 Task: Create new Company, with domain: 'nyack.edu' and type: 'Other'. Add new contact for this company, with mail Id: 'Siya34Martinez@nyack.edu', First Name: Siya, Last name:  Martinez, Job Title: 'Software Engineer', Phone Number: '(786) 555-4326'. Change life cycle stage to  Lead and lead status to  In Progress. Logged in from softage.10@softage.net
Action: Mouse moved to (67, 55)
Screenshot: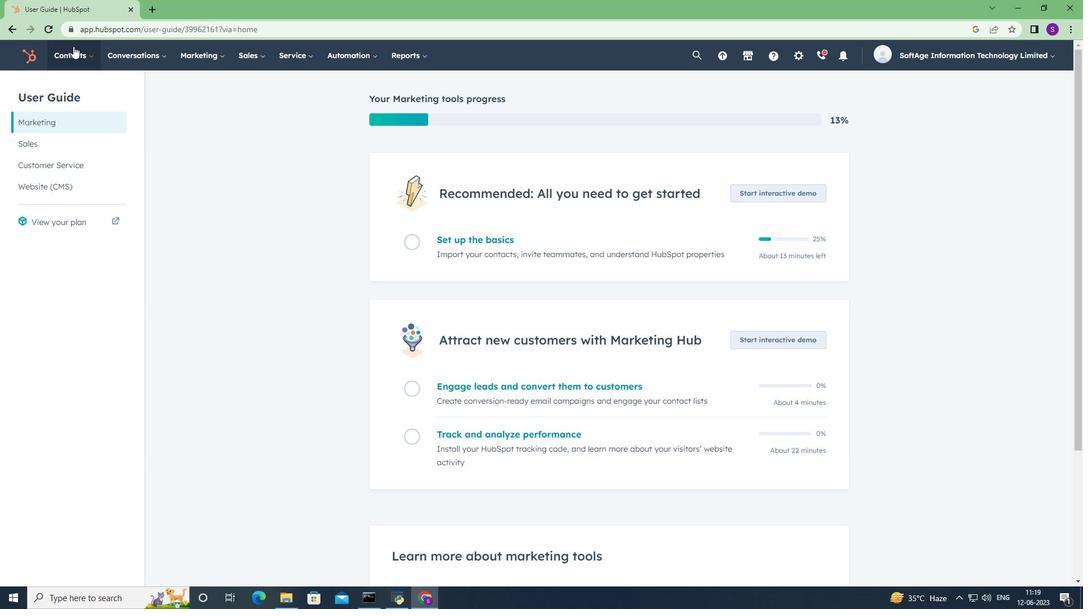 
Action: Mouse pressed left at (67, 55)
Screenshot: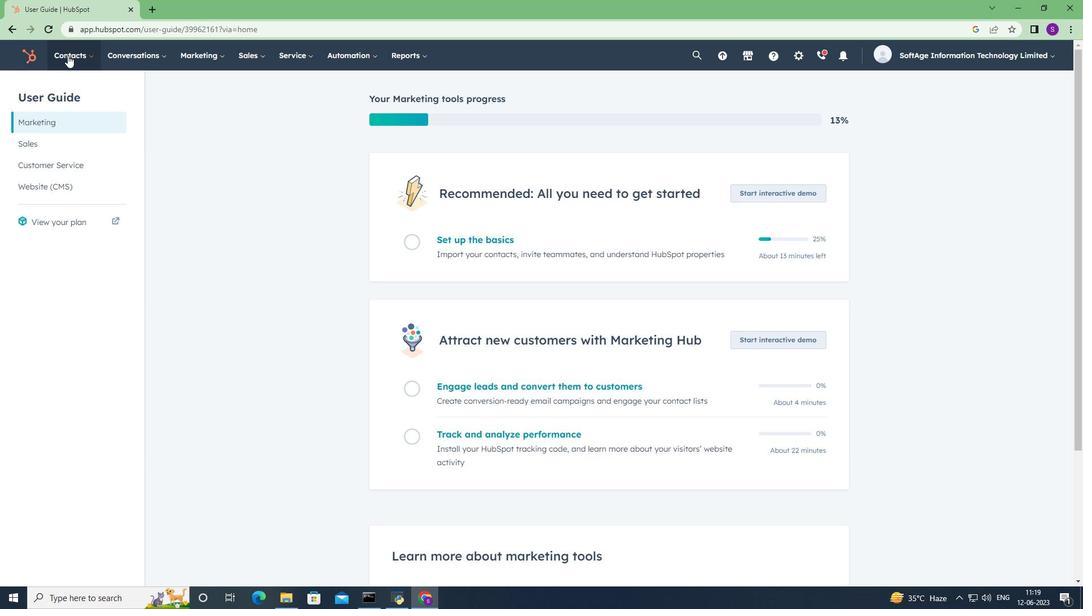 
Action: Mouse moved to (98, 114)
Screenshot: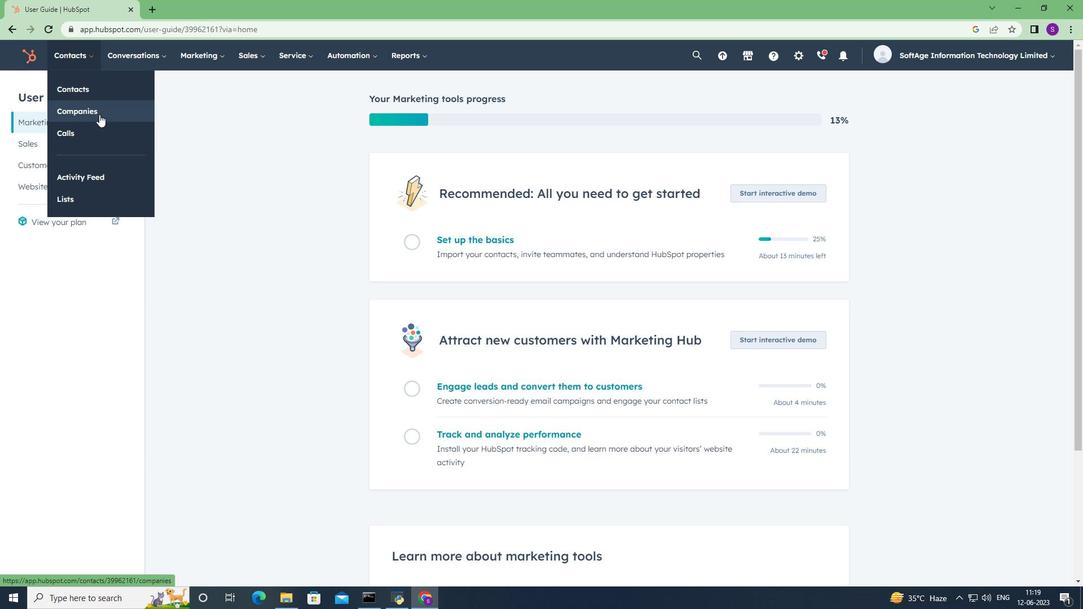 
Action: Mouse pressed left at (98, 114)
Screenshot: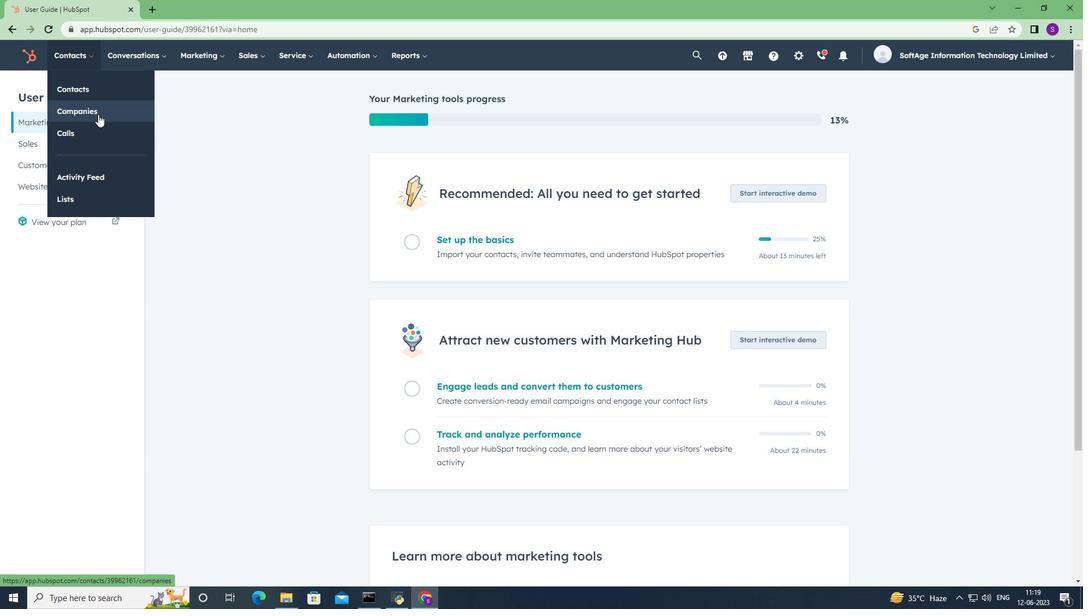 
Action: Mouse moved to (1004, 93)
Screenshot: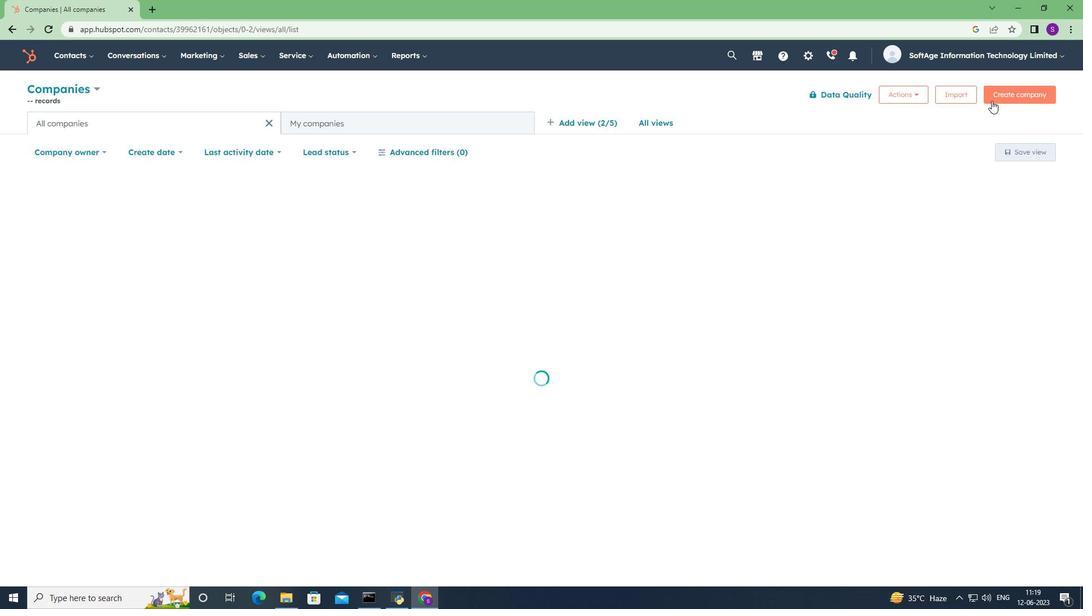 
Action: Mouse pressed left at (1004, 93)
Screenshot: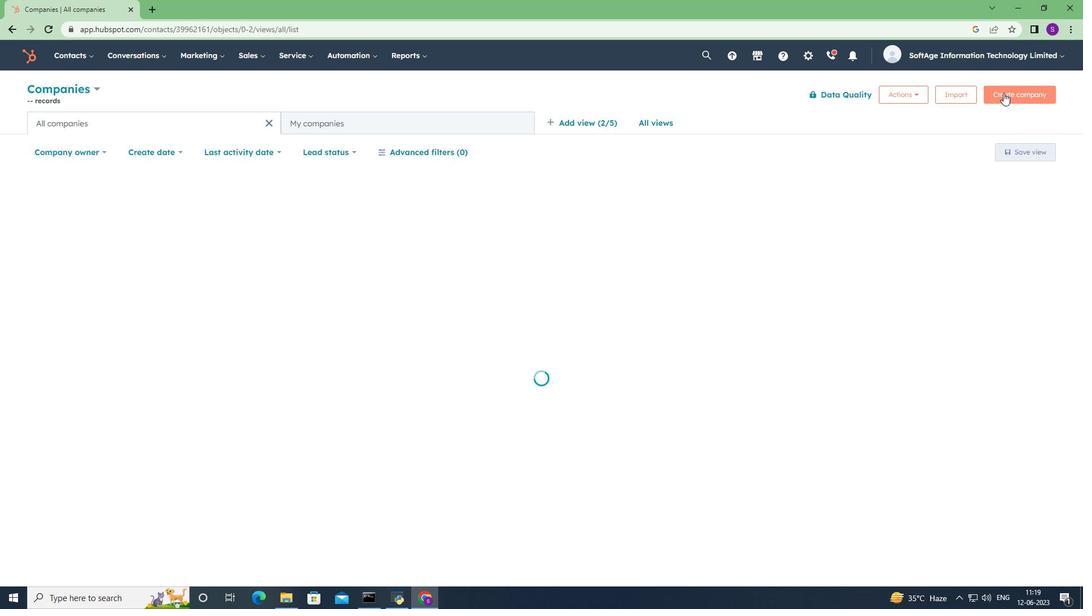 
Action: Mouse moved to (808, 149)
Screenshot: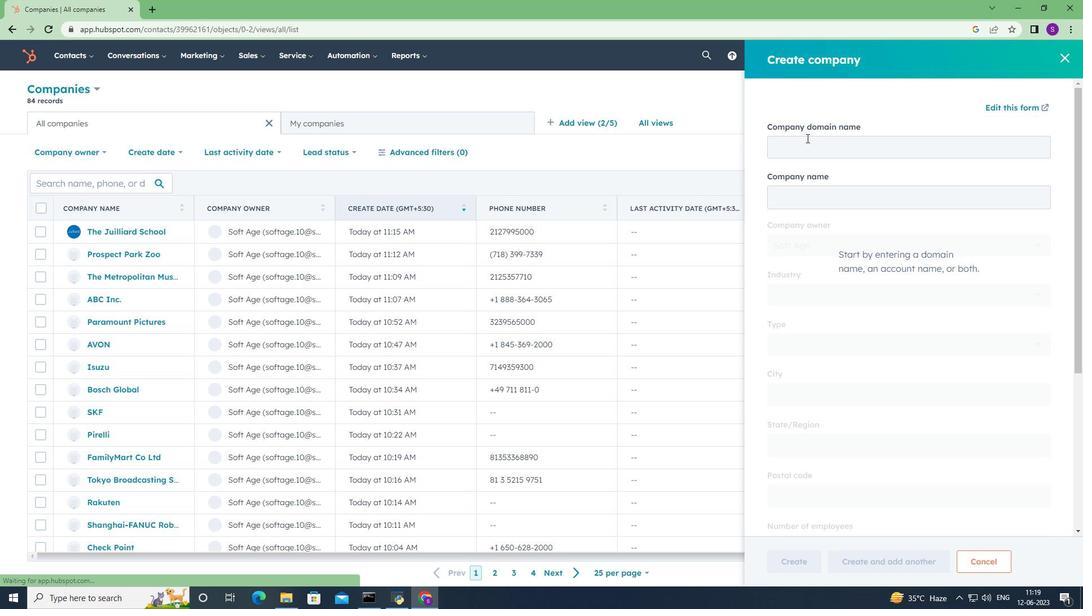 
Action: Mouse pressed left at (808, 149)
Screenshot: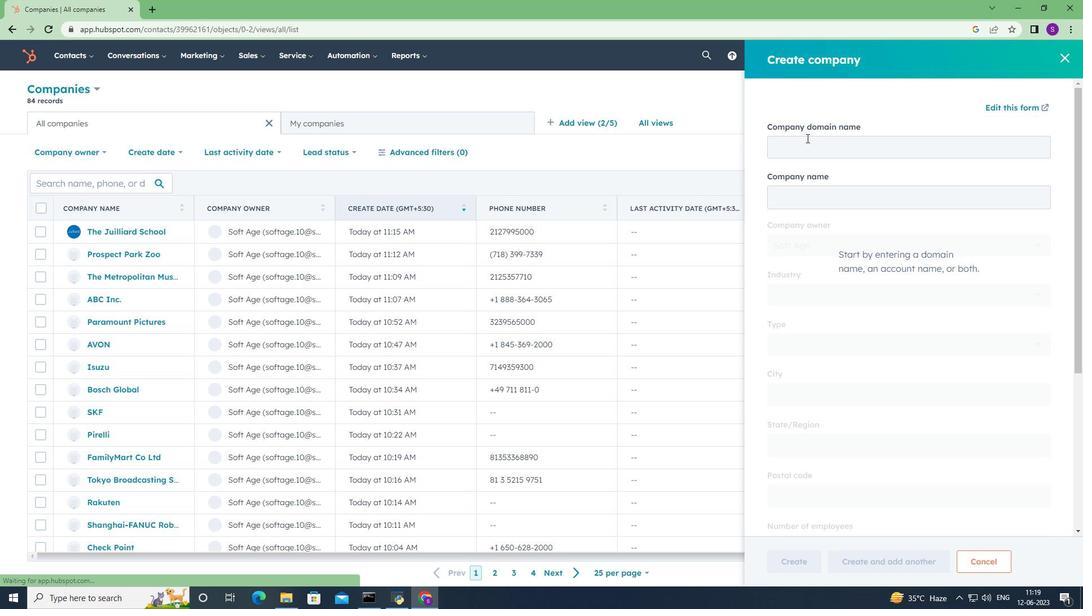
Action: Key pressed nyack.edu
Screenshot: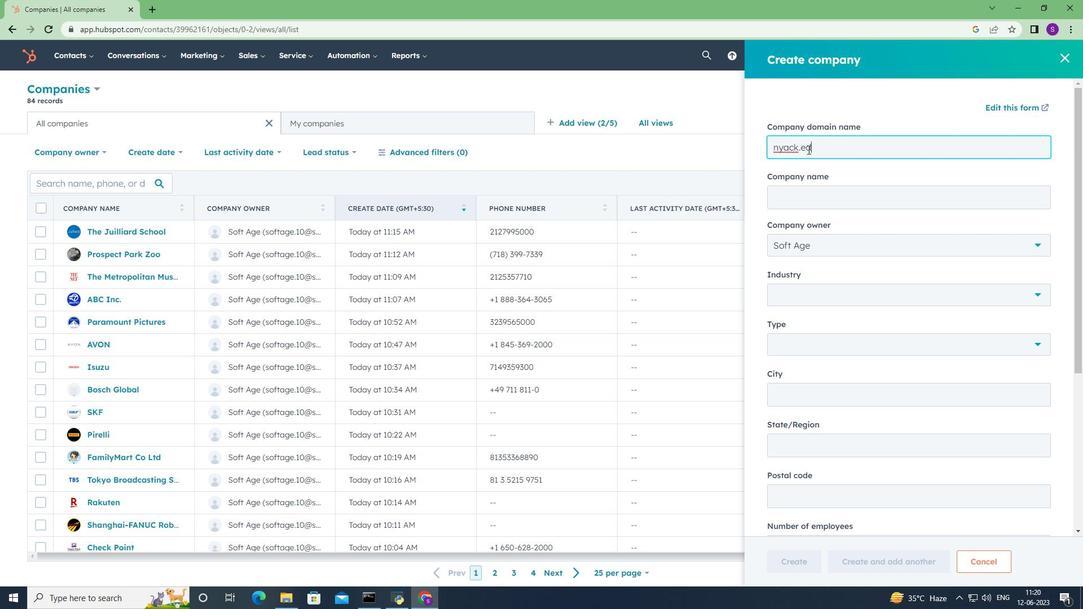 
Action: Mouse moved to (833, 343)
Screenshot: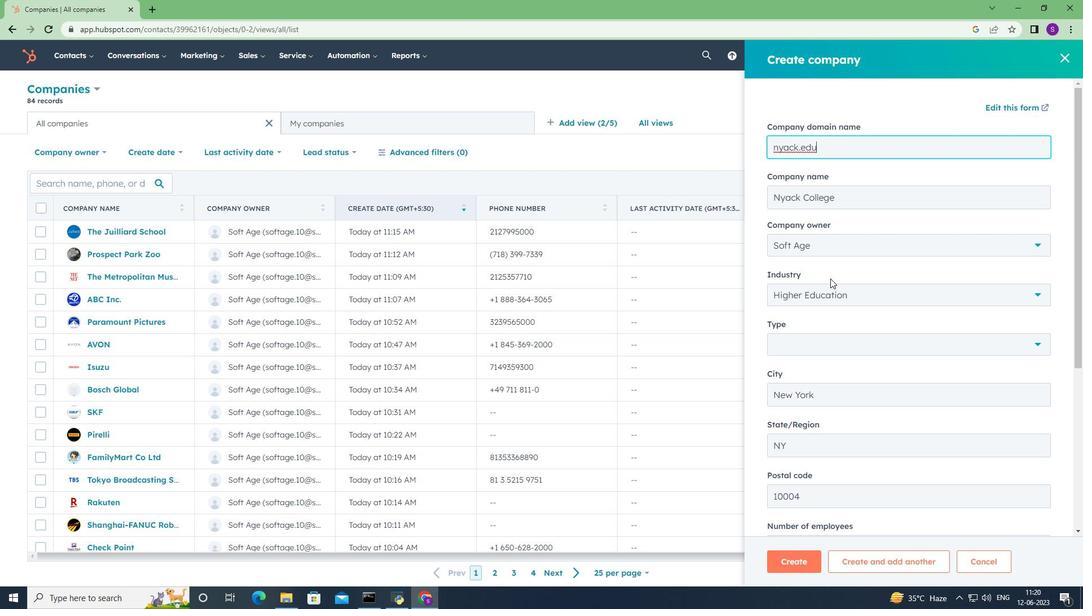 
Action: Mouse pressed left at (833, 343)
Screenshot: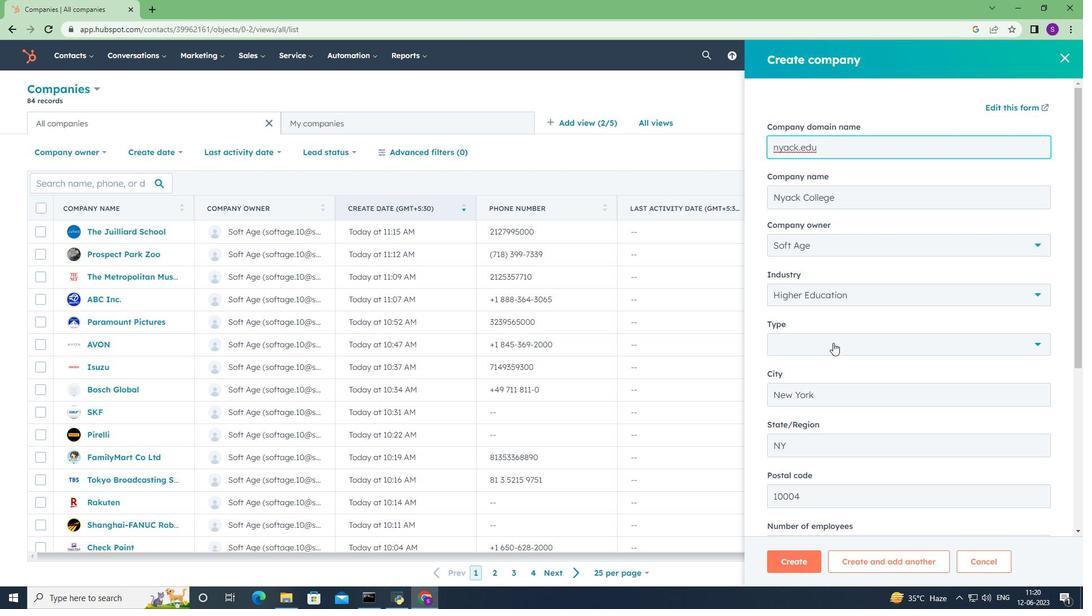 
Action: Mouse moved to (826, 411)
Screenshot: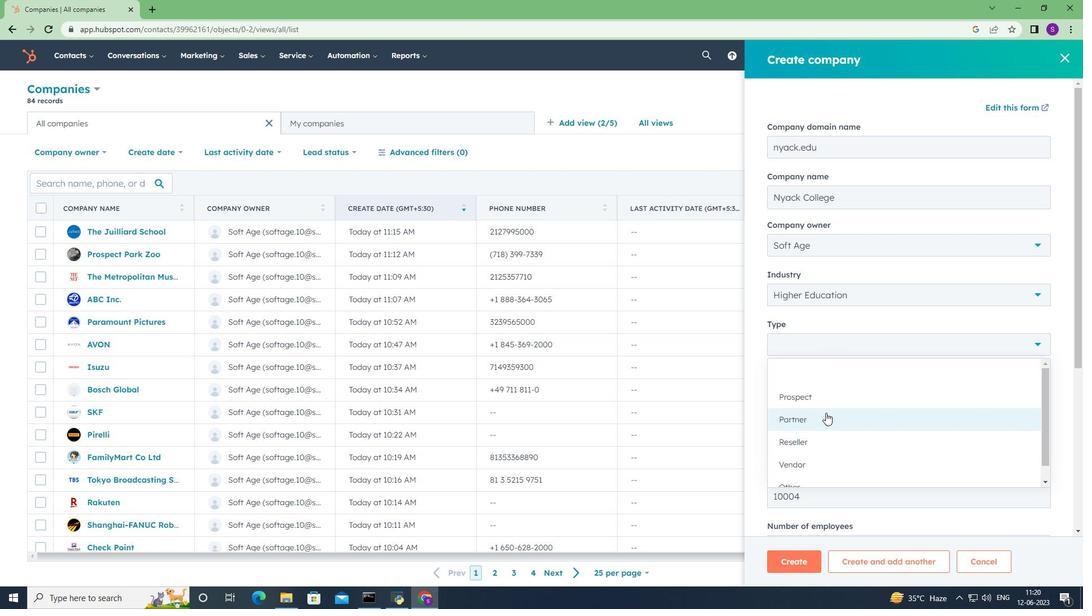 
Action: Mouse scrolled (826, 410) with delta (0, 0)
Screenshot: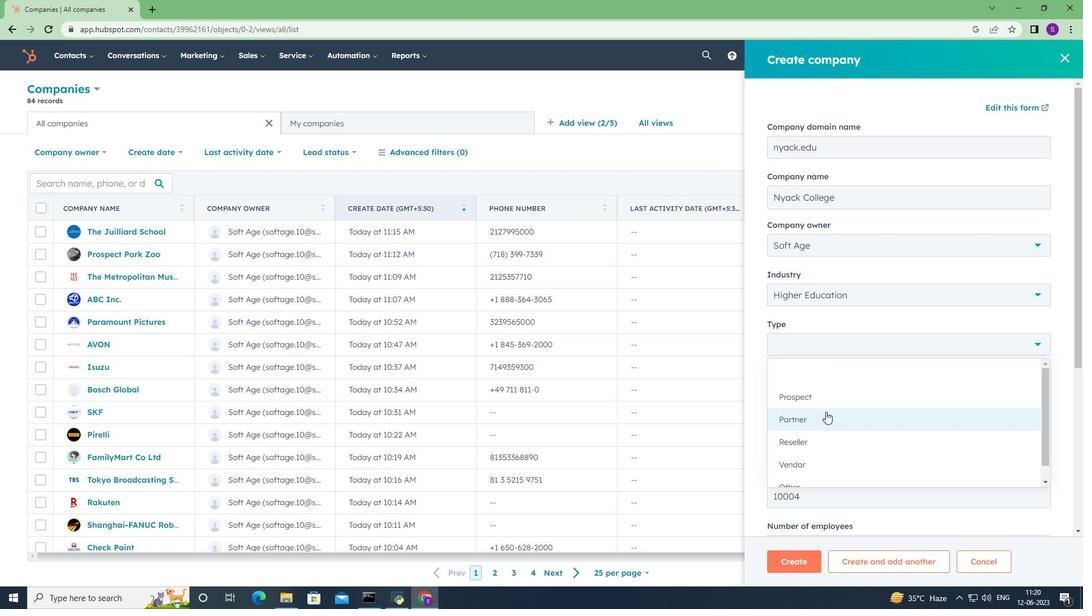 
Action: Mouse moved to (826, 410)
Screenshot: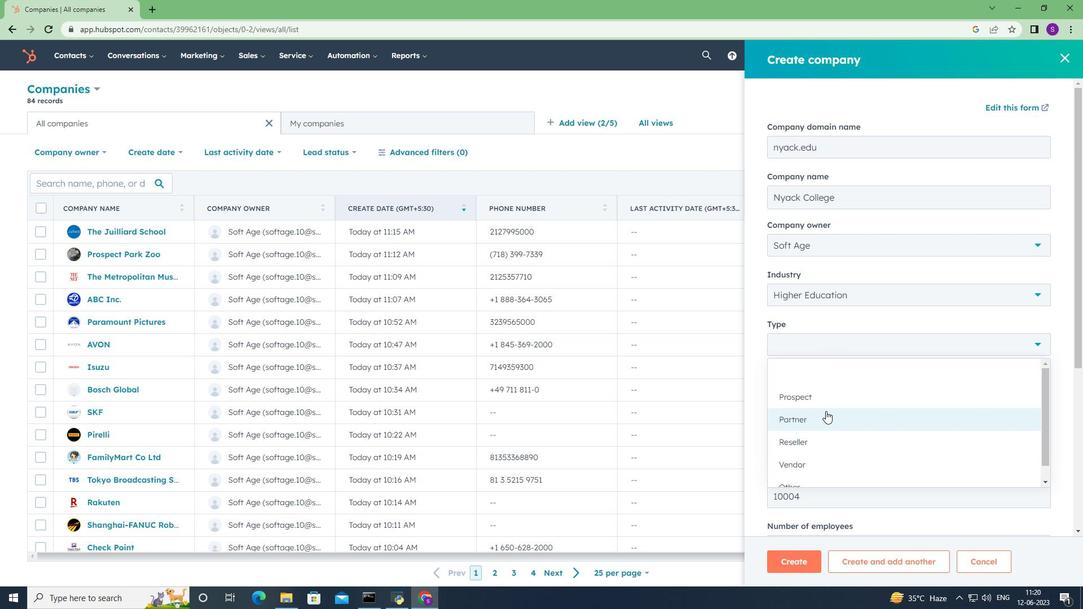 
Action: Mouse scrolled (826, 410) with delta (0, 0)
Screenshot: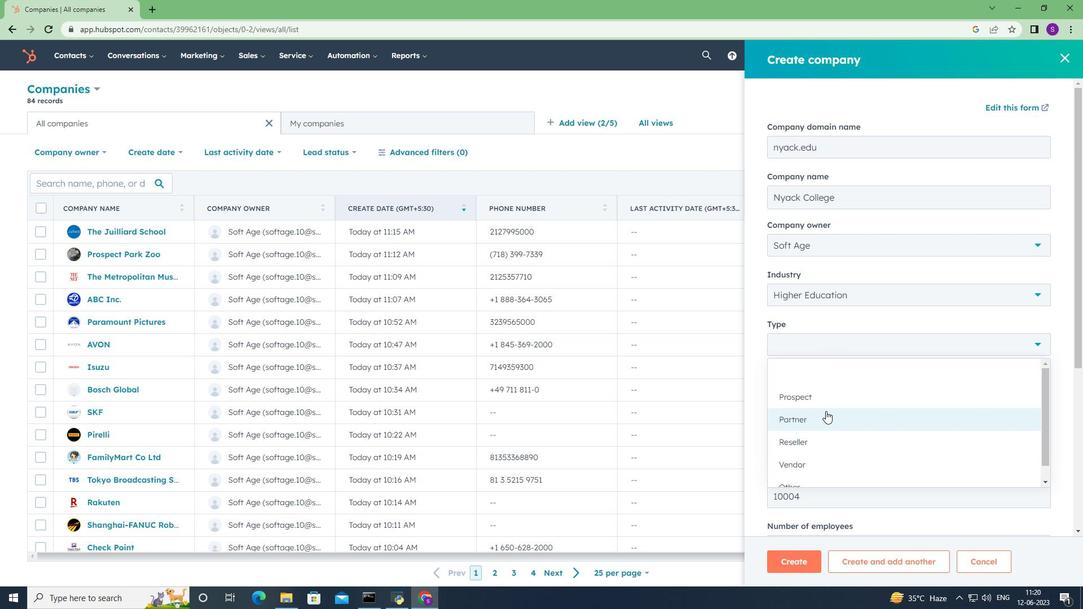 
Action: Mouse moved to (825, 410)
Screenshot: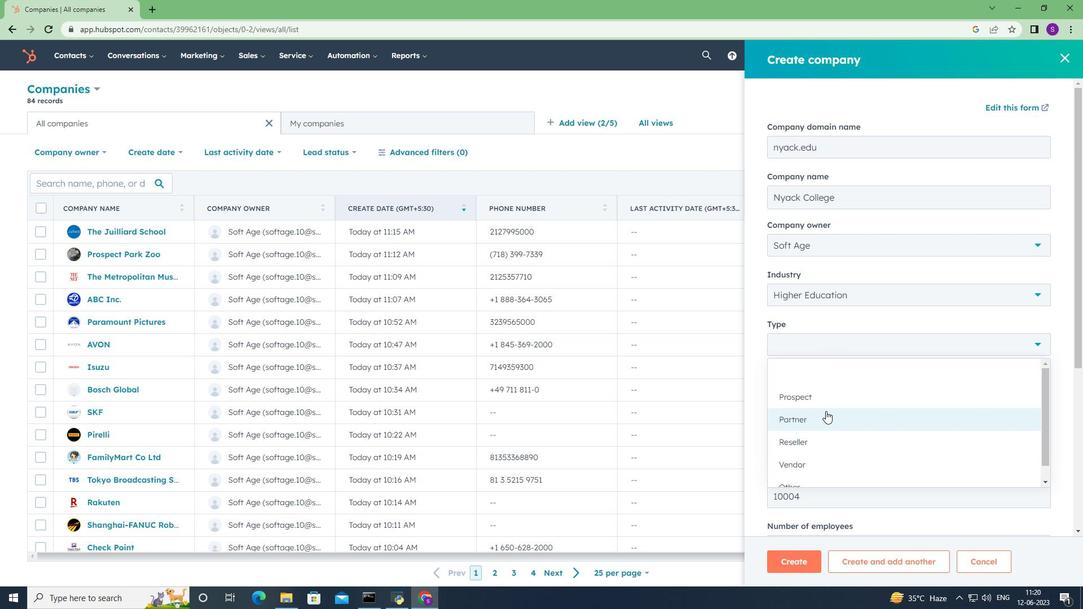 
Action: Mouse scrolled (825, 410) with delta (0, 0)
Screenshot: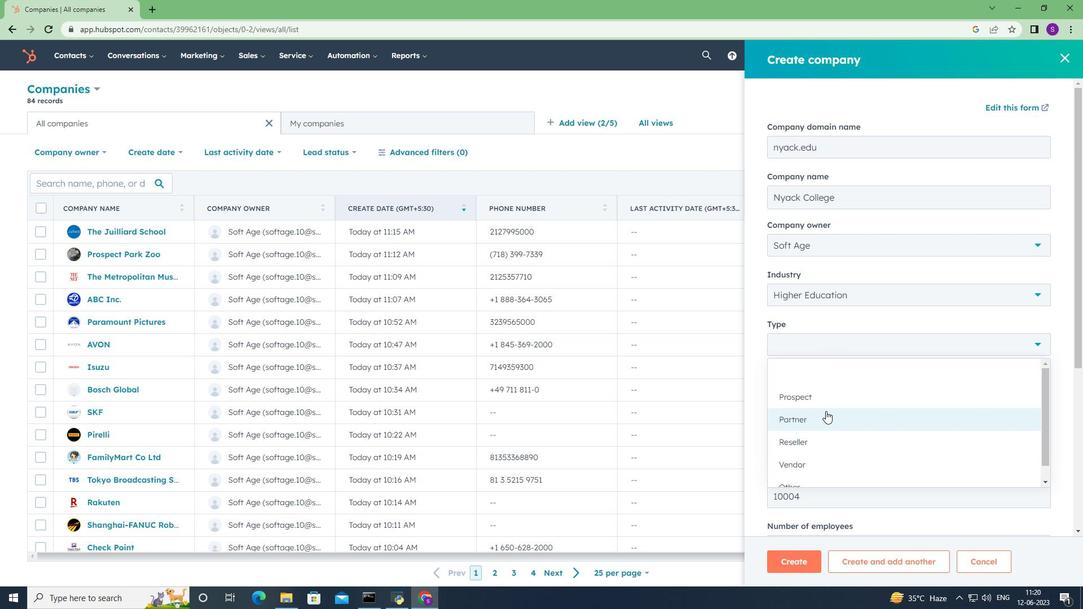 
Action: Mouse moved to (825, 410)
Screenshot: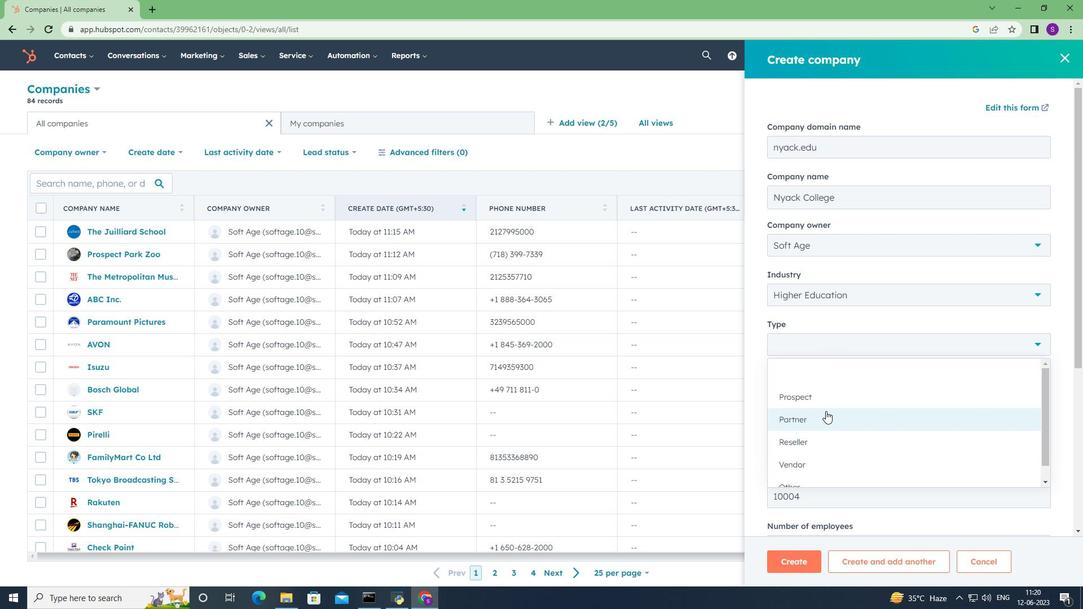 
Action: Mouse scrolled (825, 410) with delta (0, 0)
Screenshot: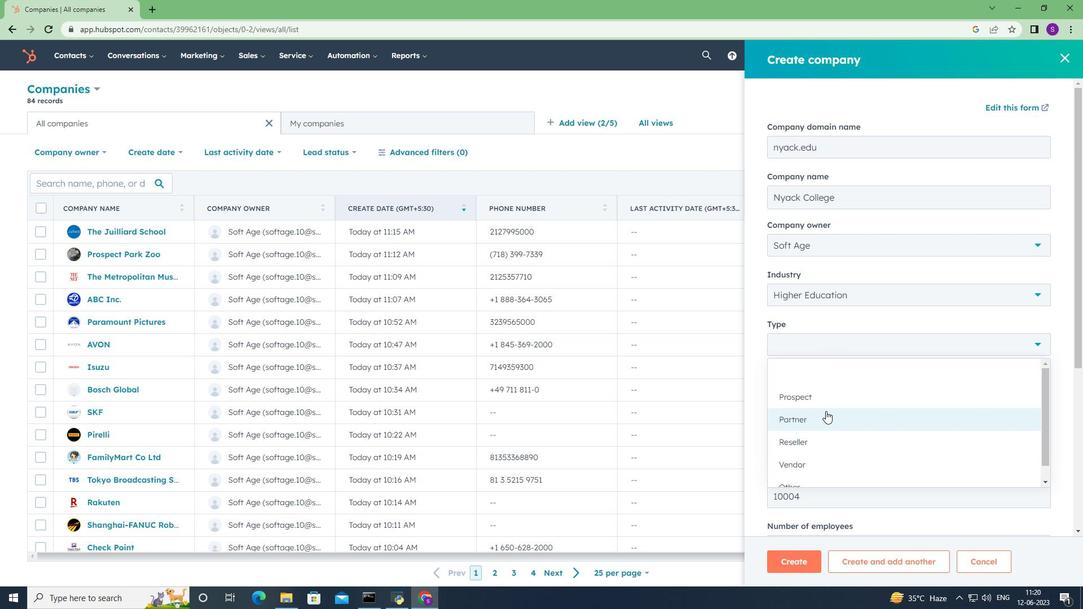 
Action: Mouse moved to (824, 411)
Screenshot: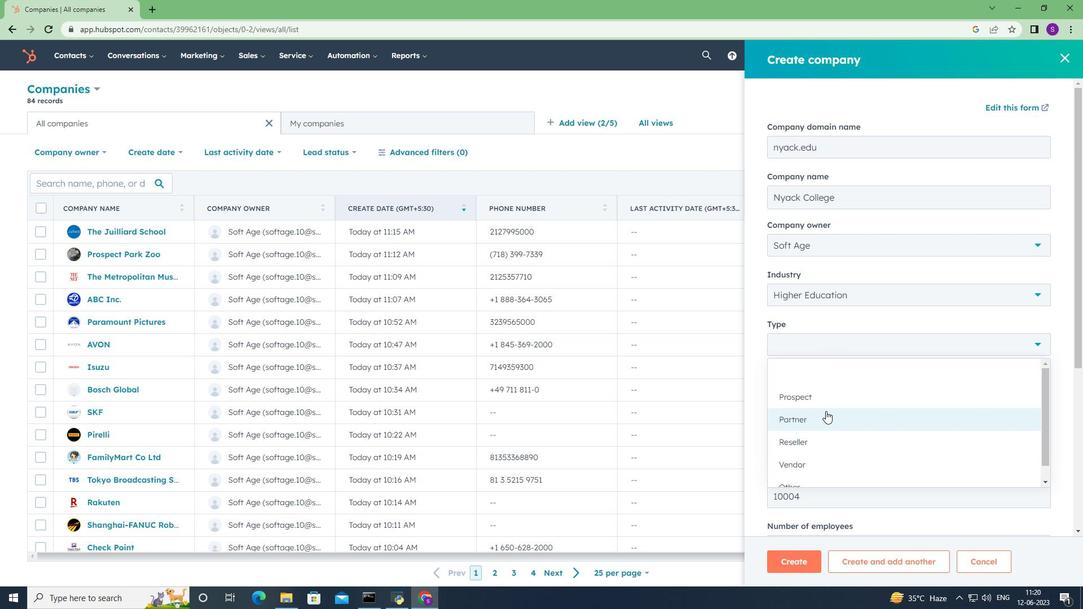 
Action: Mouse scrolled (824, 410) with delta (0, 0)
Screenshot: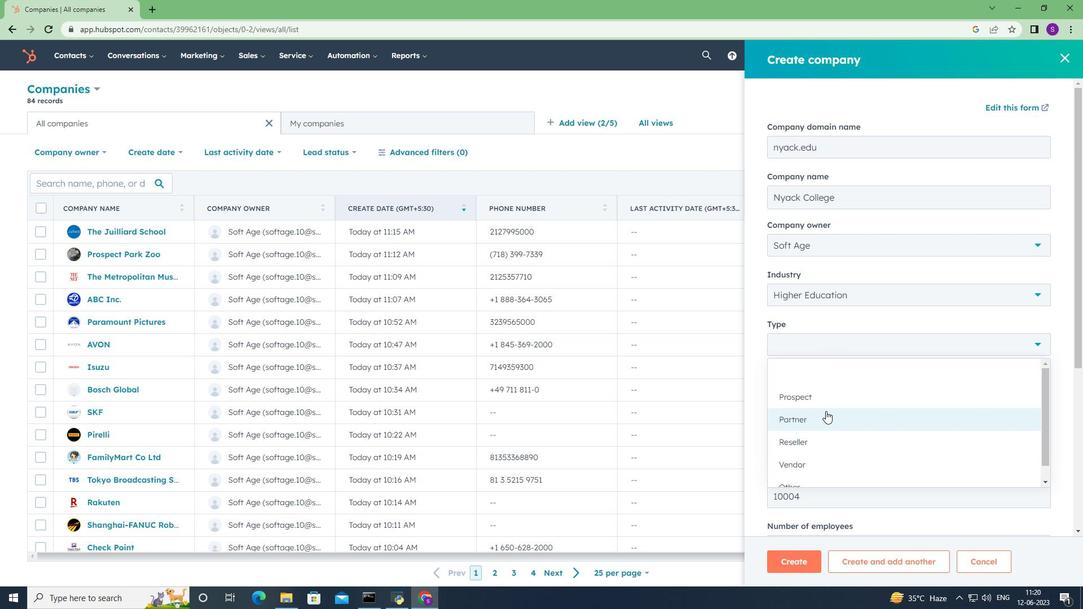 
Action: Mouse moved to (813, 477)
Screenshot: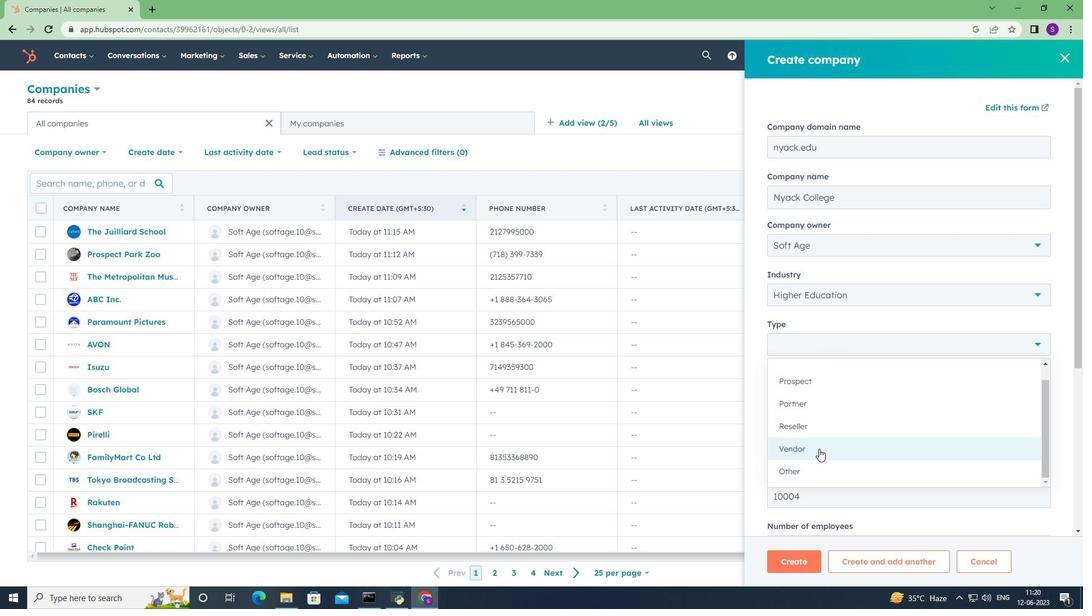 
Action: Mouse pressed left at (813, 477)
Screenshot: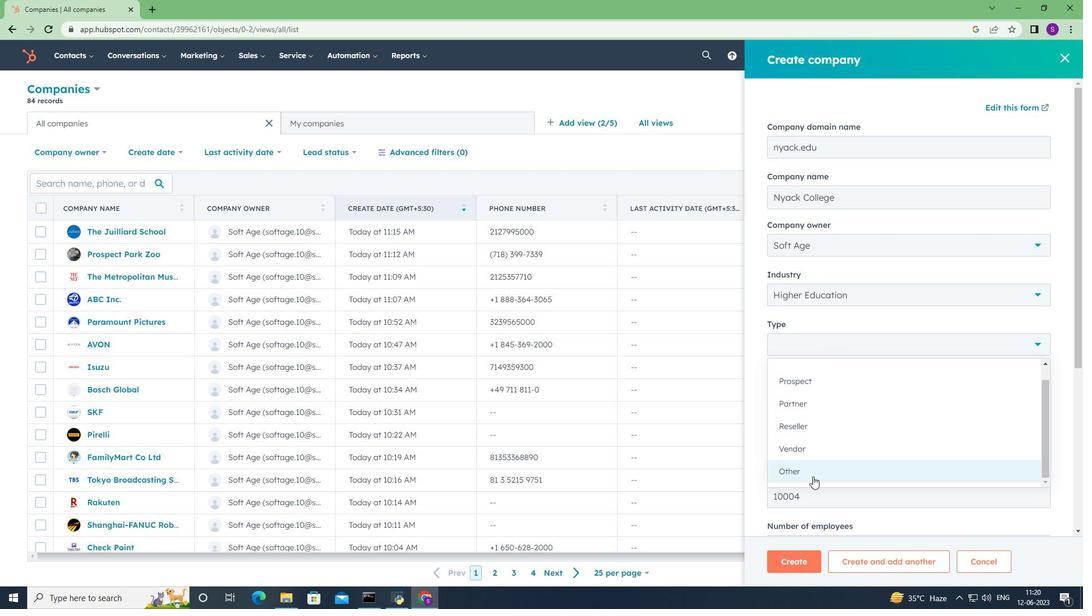 
Action: Mouse moved to (814, 456)
Screenshot: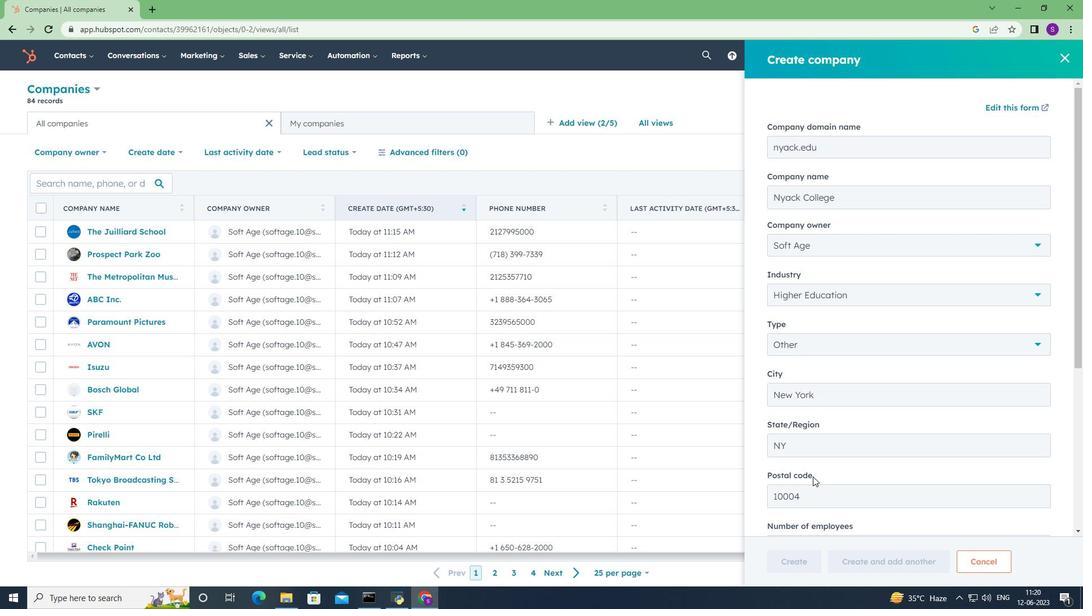 
Action: Mouse scrolled (814, 455) with delta (0, 0)
Screenshot: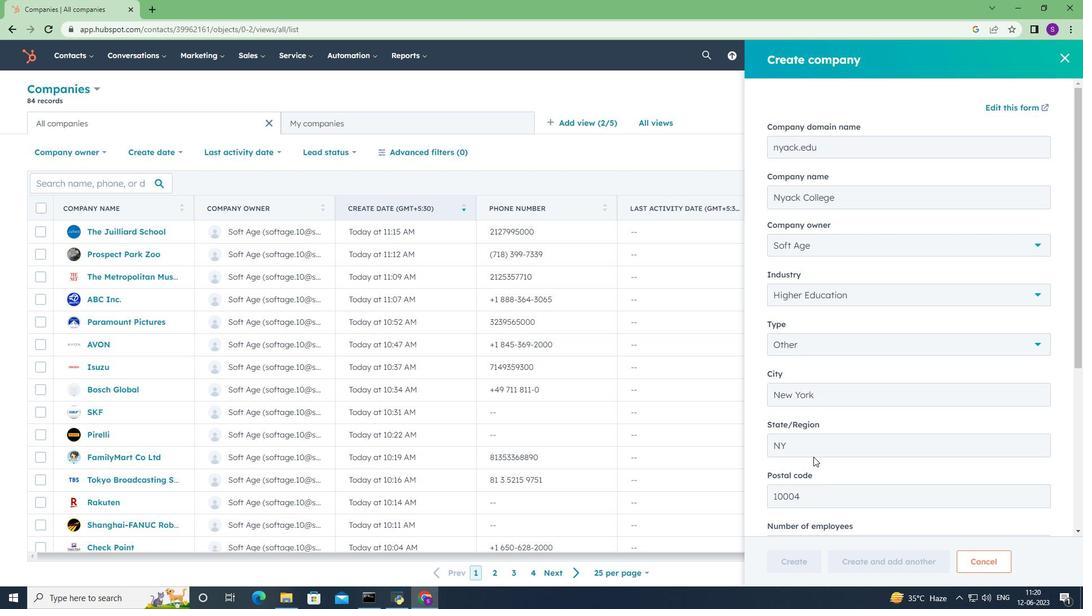 
Action: Mouse moved to (811, 457)
Screenshot: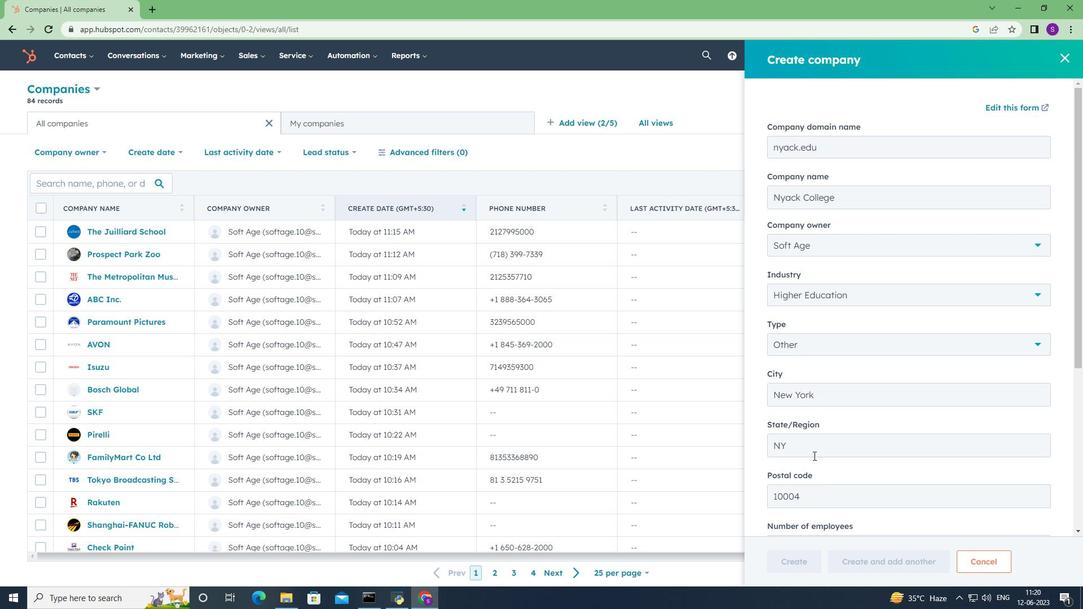 
Action: Mouse scrolled (812, 455) with delta (0, 0)
Screenshot: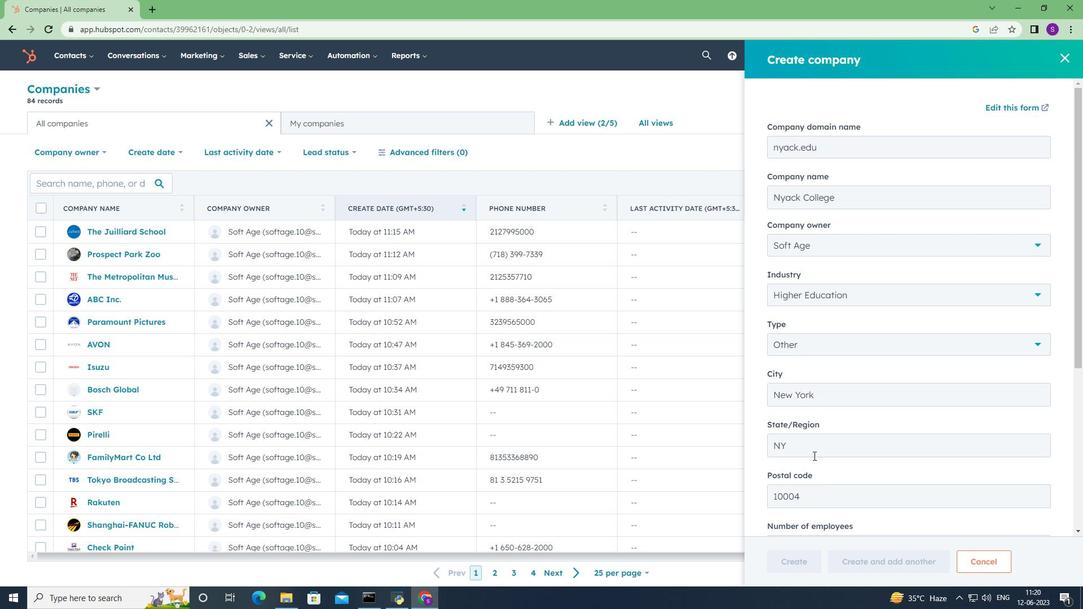 
Action: Mouse moved to (810, 459)
Screenshot: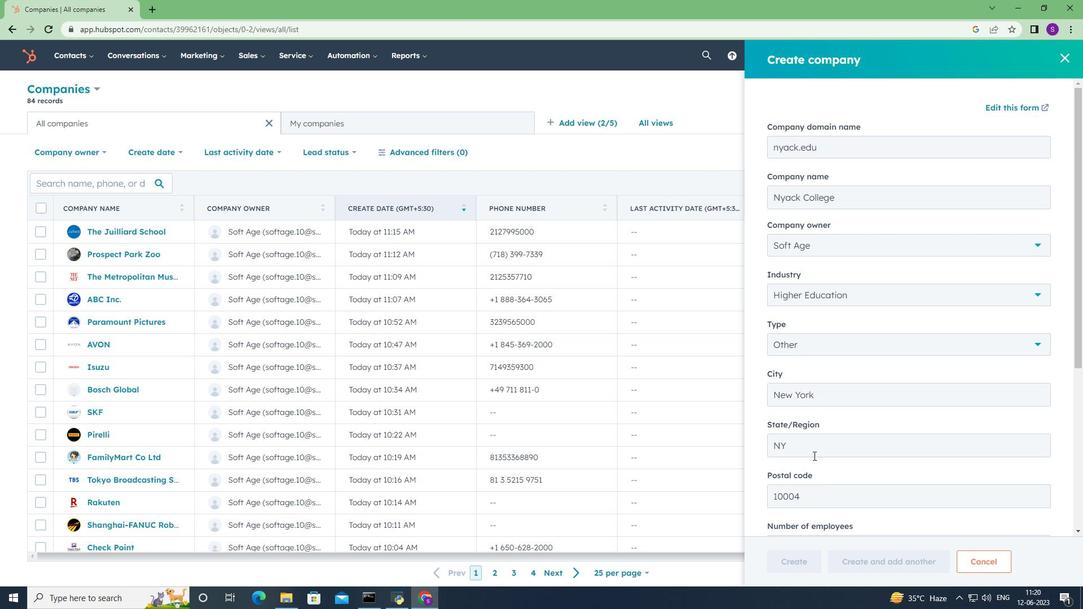 
Action: Mouse scrolled (810, 458) with delta (0, 0)
Screenshot: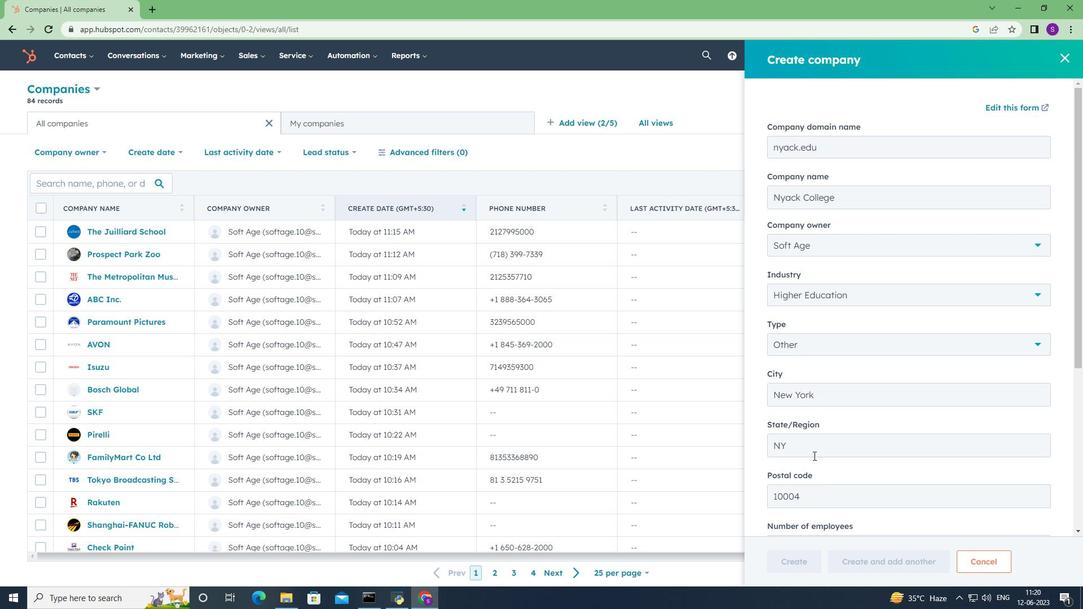
Action: Mouse moved to (810, 466)
Screenshot: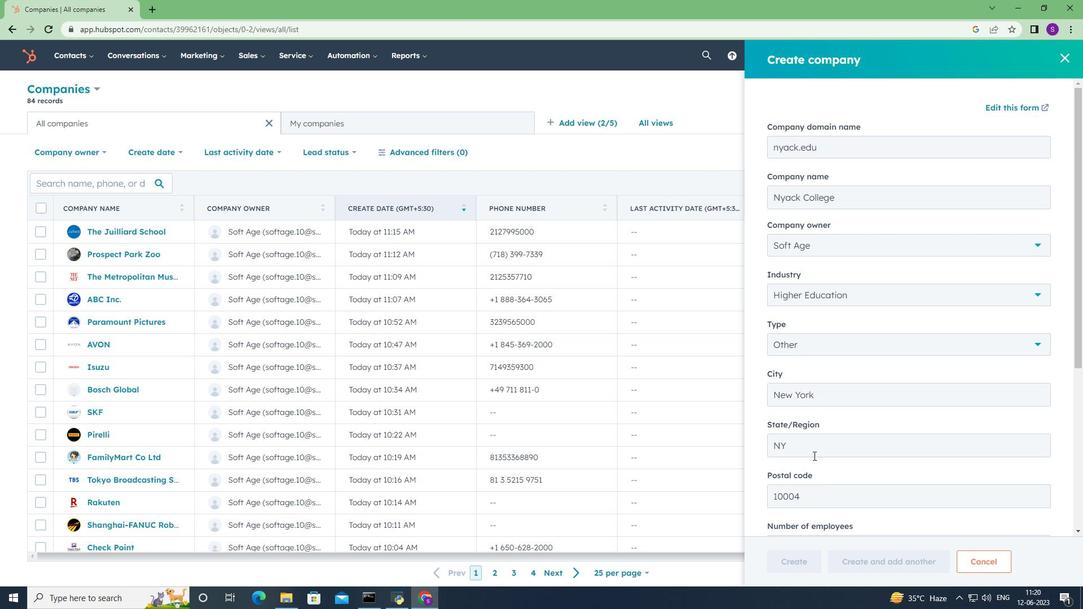 
Action: Mouse scrolled (810, 466) with delta (0, 0)
Screenshot: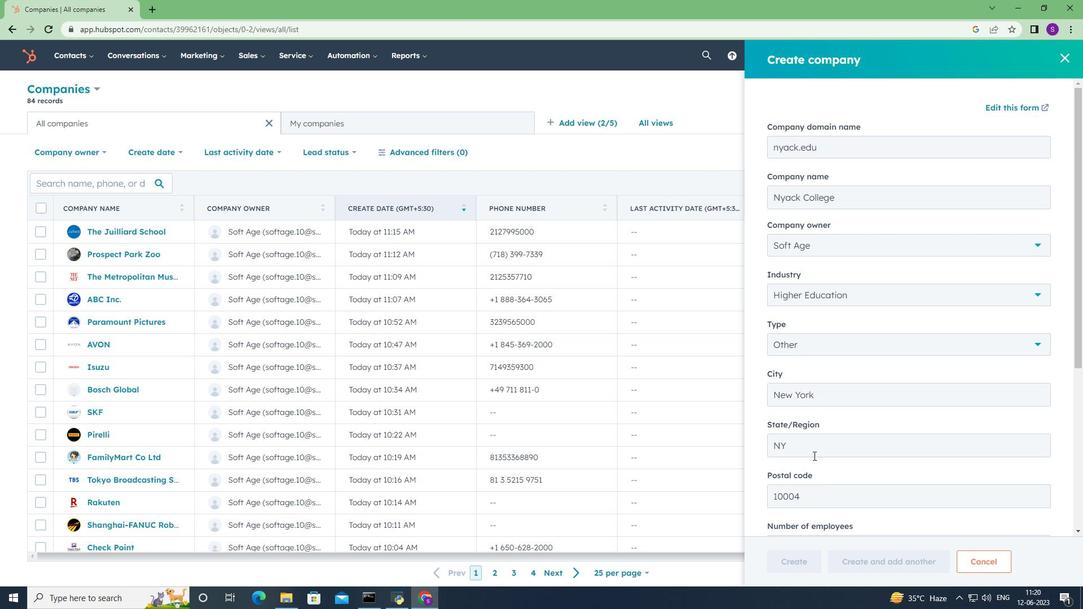 
Action: Mouse moved to (810, 479)
Screenshot: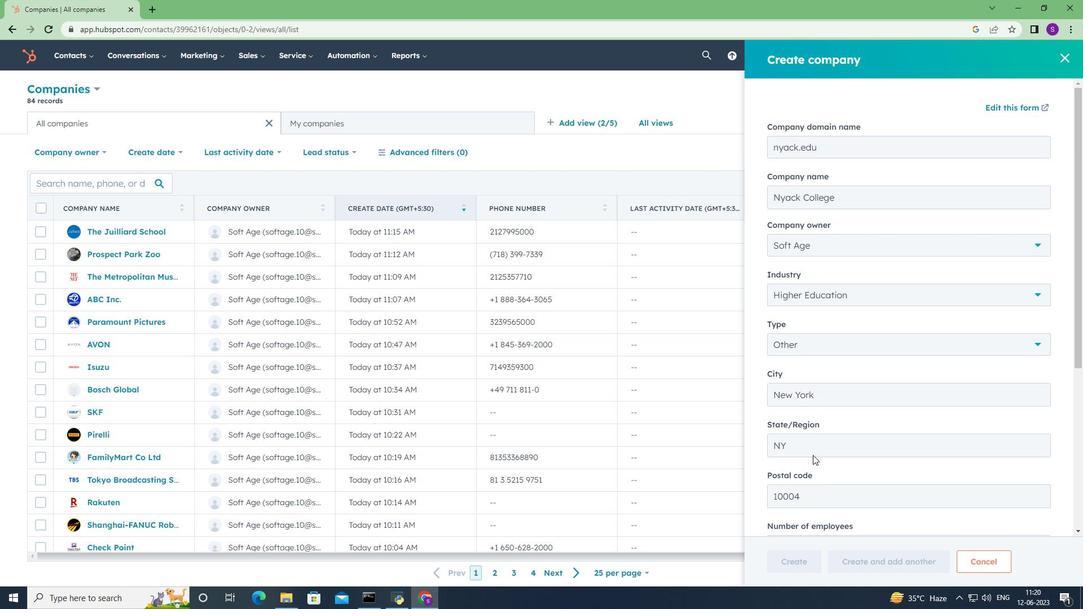 
Action: Mouse scrolled (810, 478) with delta (0, 0)
Screenshot: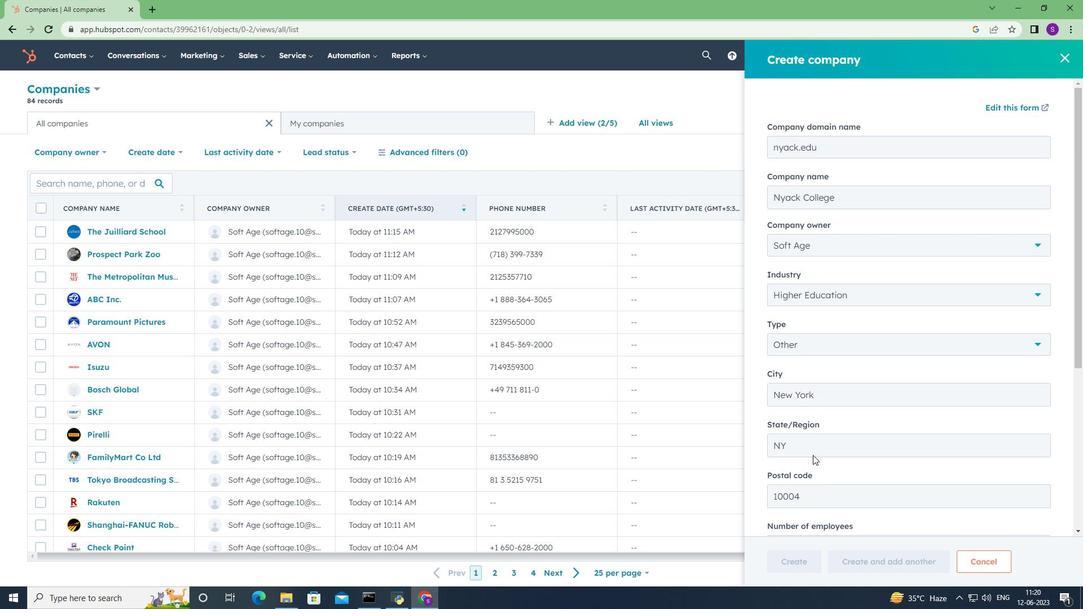 
Action: Mouse moved to (808, 522)
Screenshot: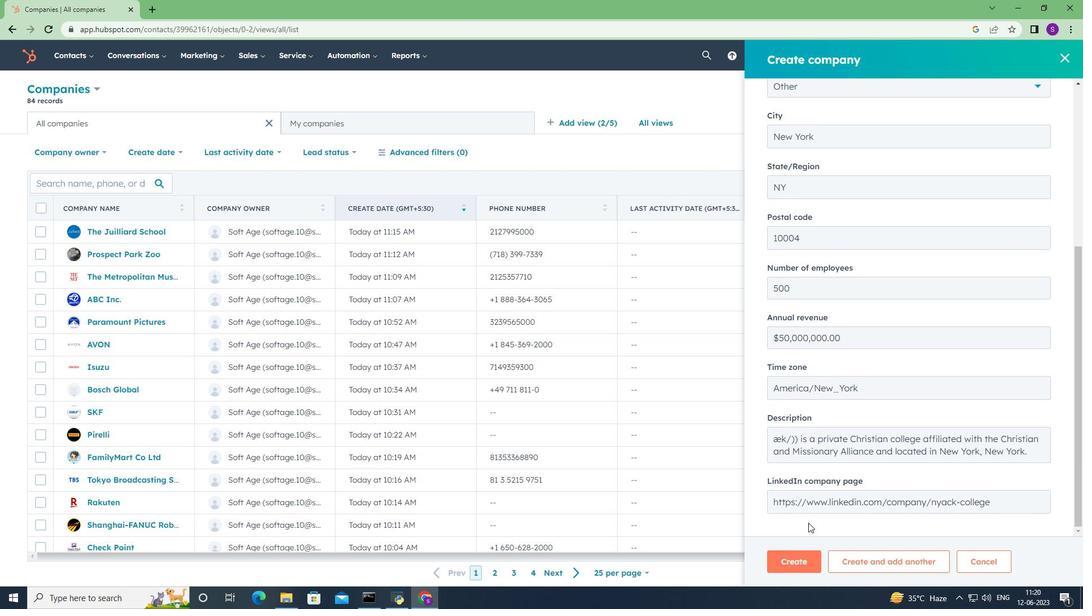 
Action: Mouse scrolled (808, 522) with delta (0, 0)
Screenshot: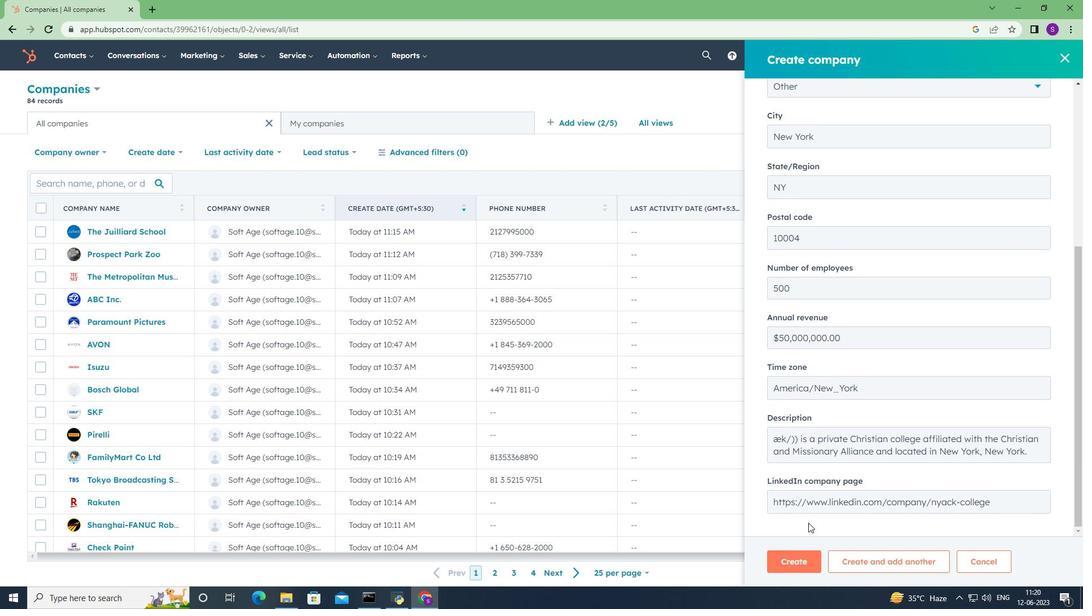 
Action: Mouse moved to (807, 522)
Screenshot: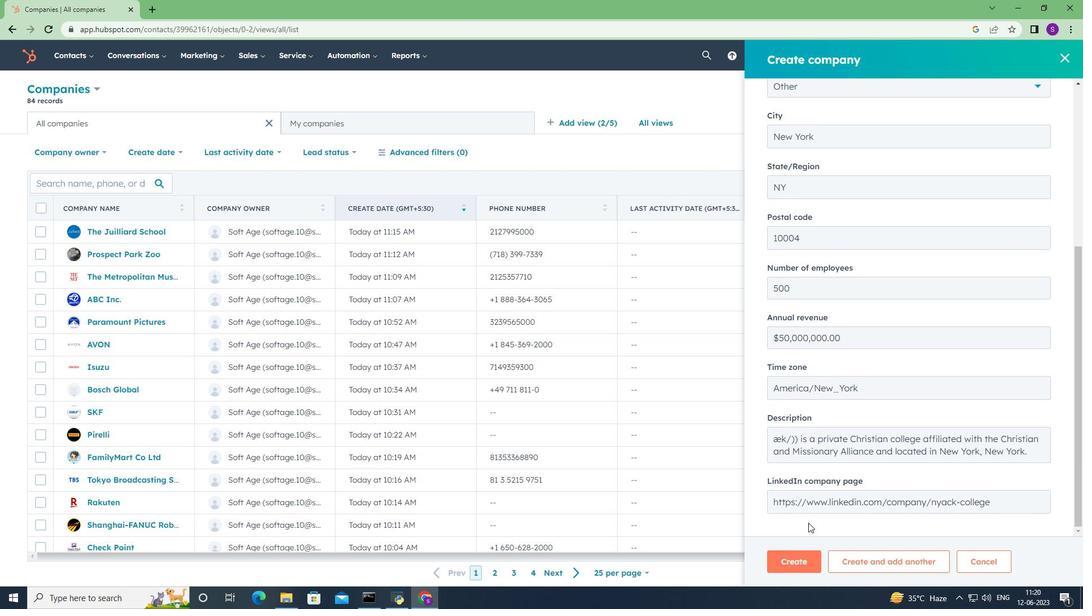 
Action: Mouse scrolled (807, 522) with delta (0, 0)
Screenshot: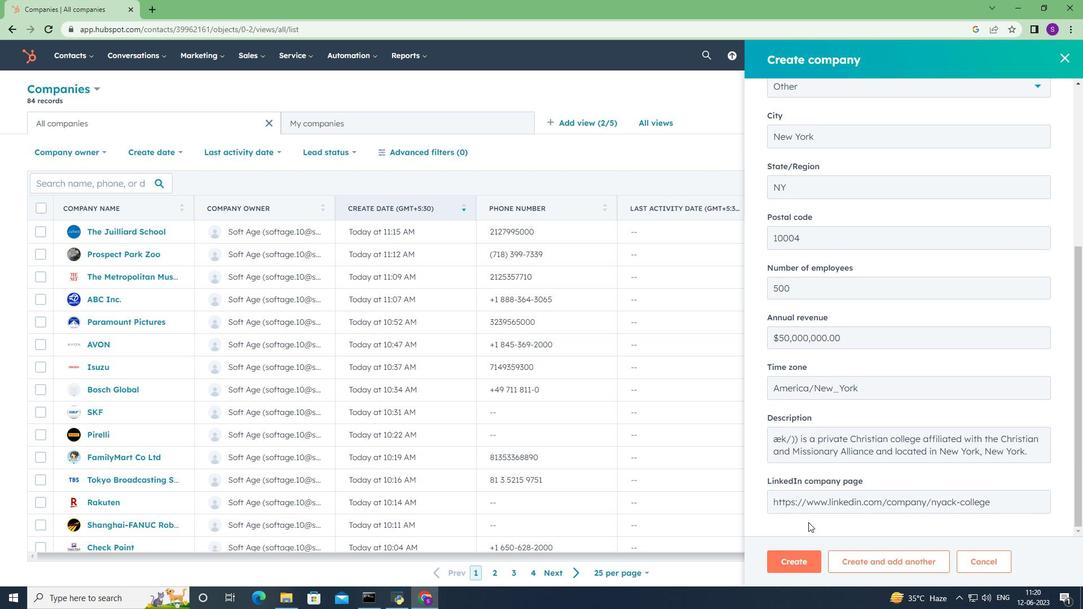 
Action: Mouse moved to (807, 523)
Screenshot: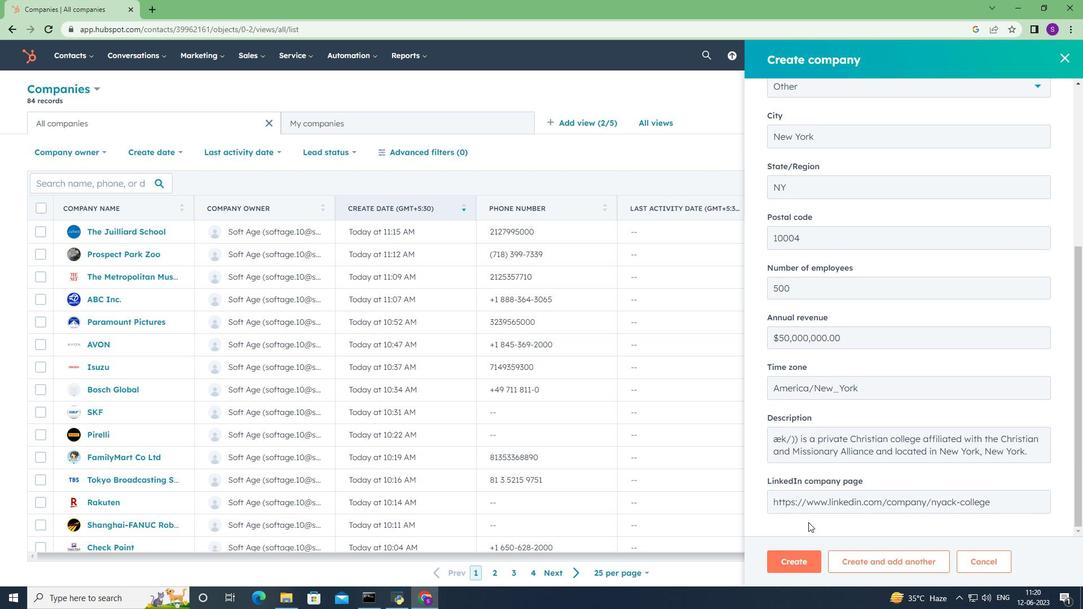 
Action: Mouse scrolled (807, 523) with delta (0, 0)
Screenshot: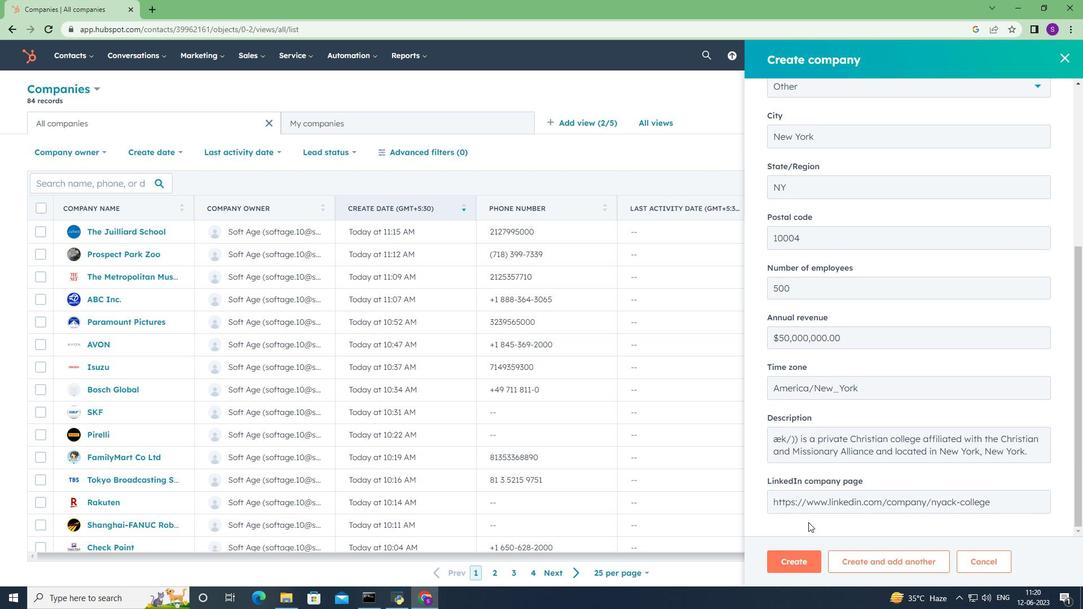
Action: Mouse moved to (798, 563)
Screenshot: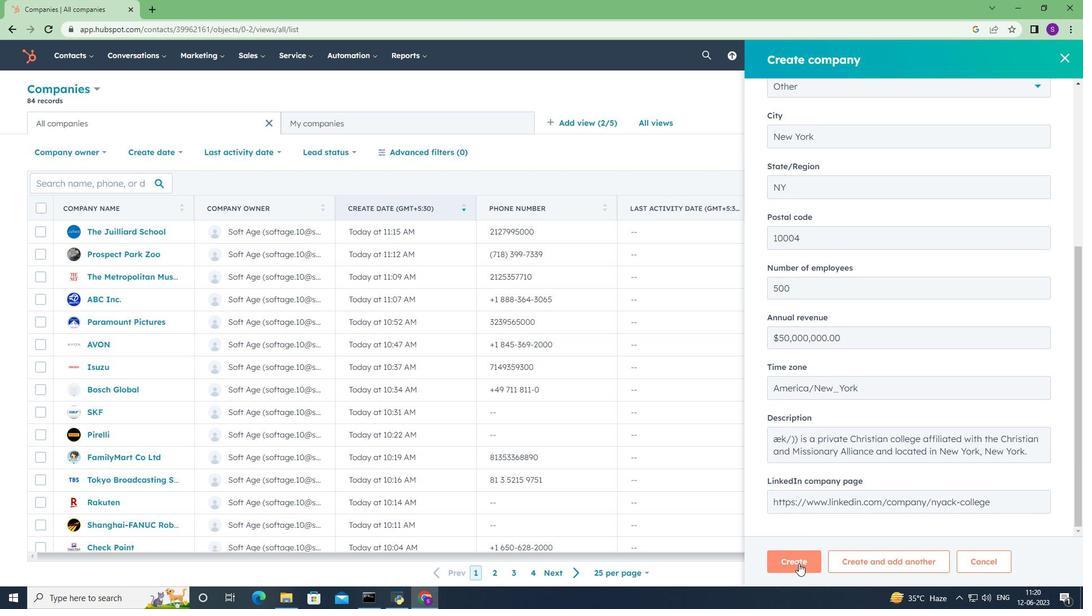 
Action: Mouse pressed left at (798, 563)
Screenshot: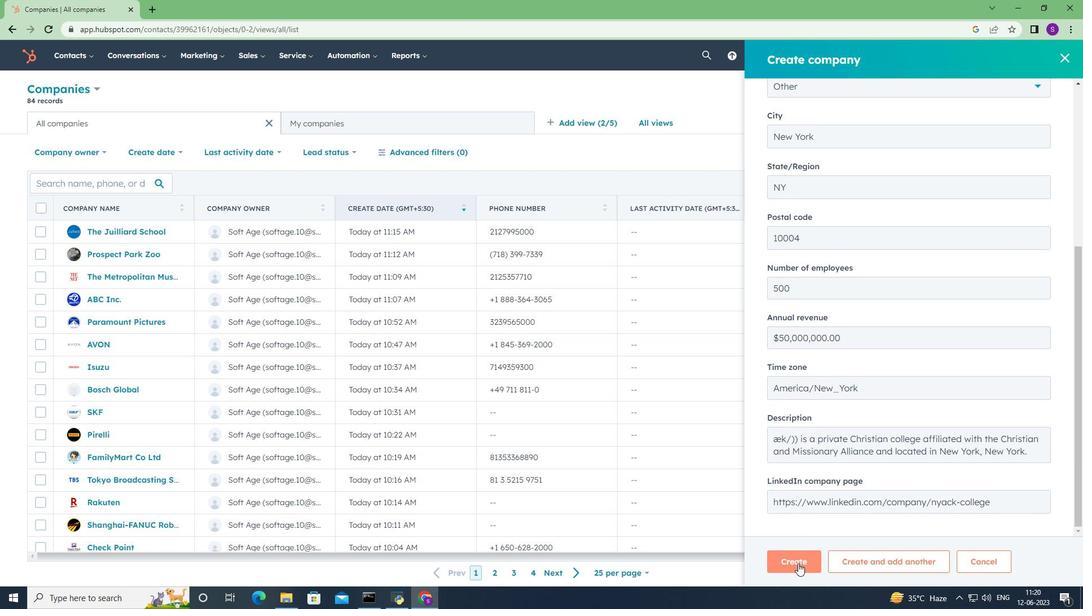 
Action: Mouse moved to (759, 364)
Screenshot: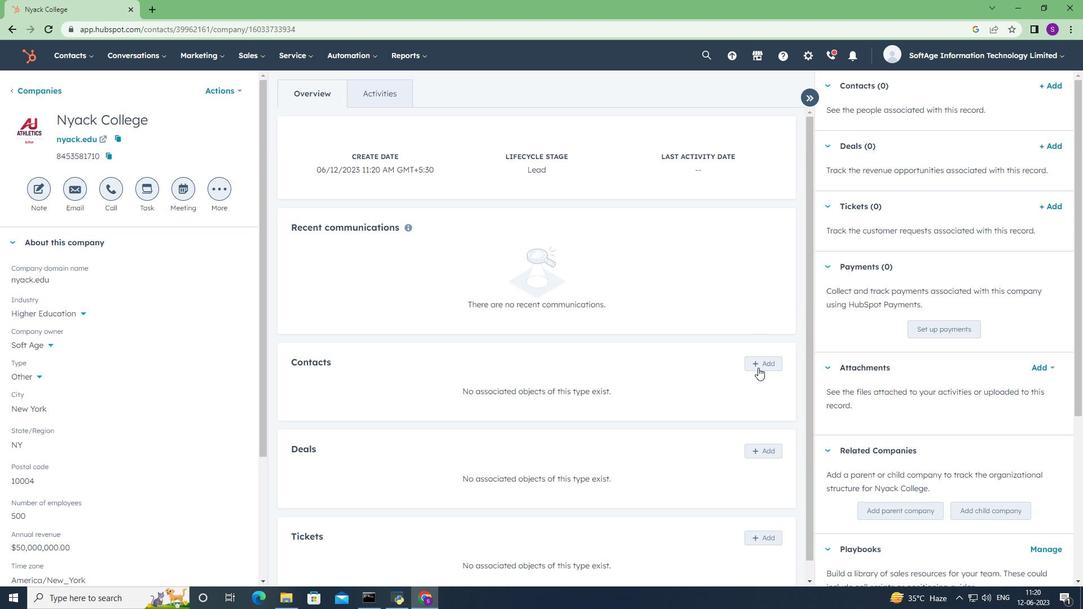 
Action: Mouse pressed left at (759, 364)
Screenshot: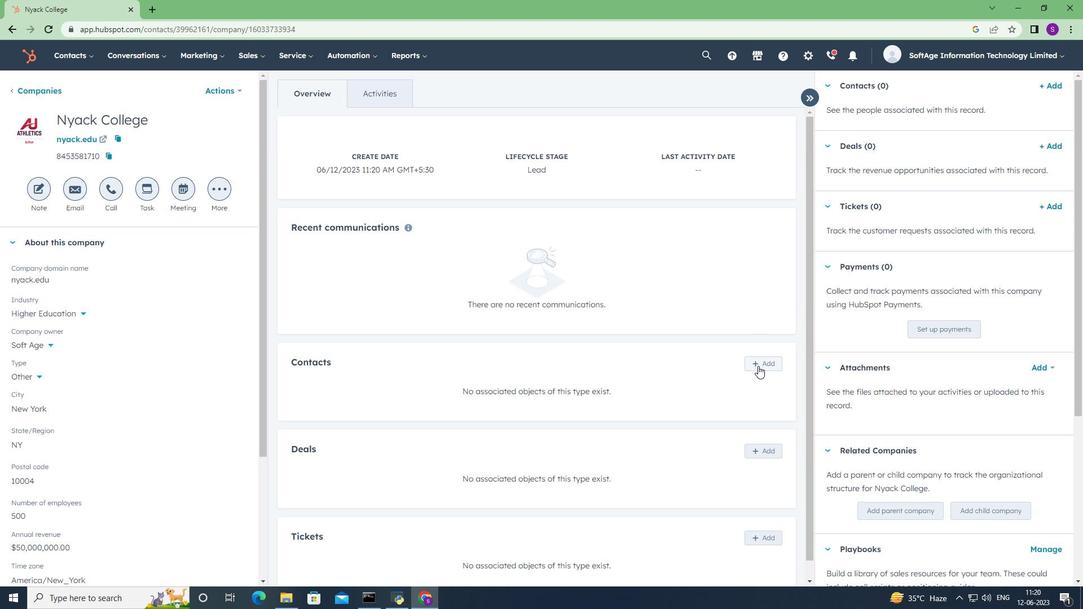 
Action: Mouse moved to (850, 112)
Screenshot: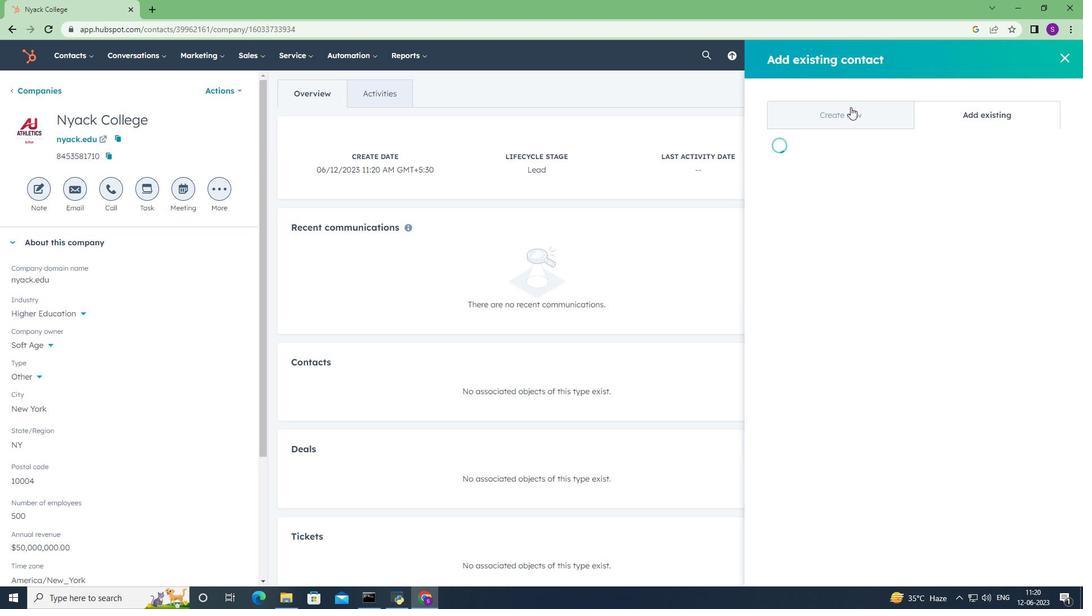 
Action: Mouse pressed left at (850, 112)
Screenshot: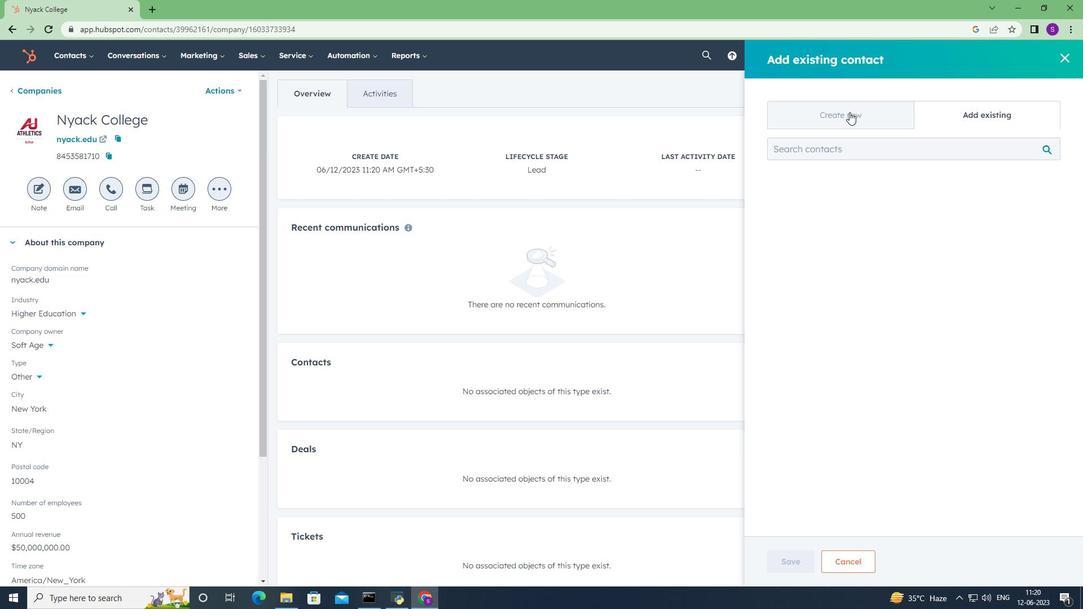 
Action: Mouse moved to (826, 176)
Screenshot: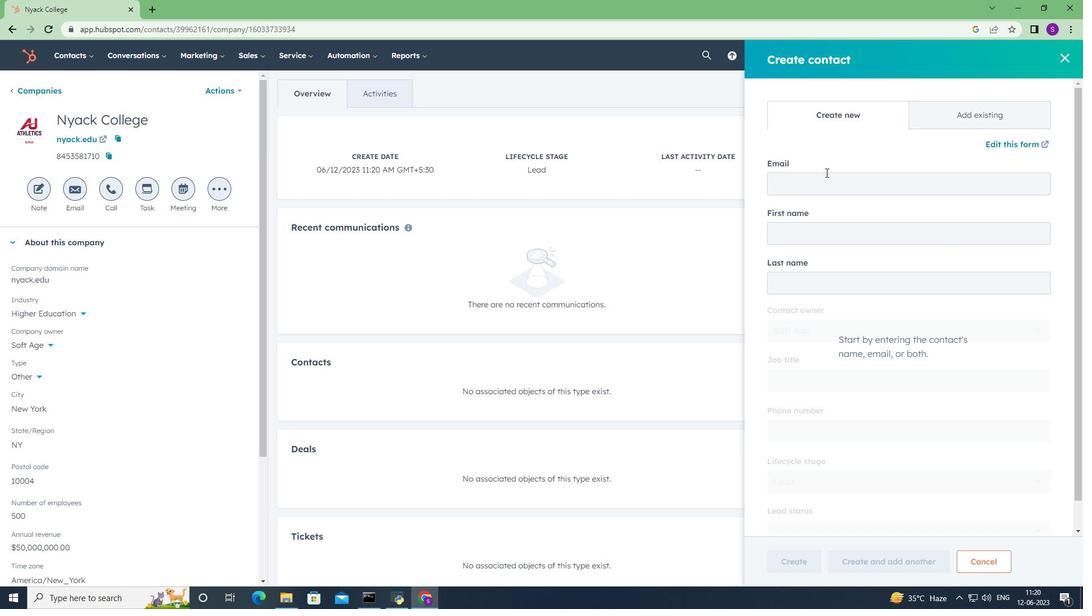 
Action: Mouse pressed left at (826, 176)
Screenshot: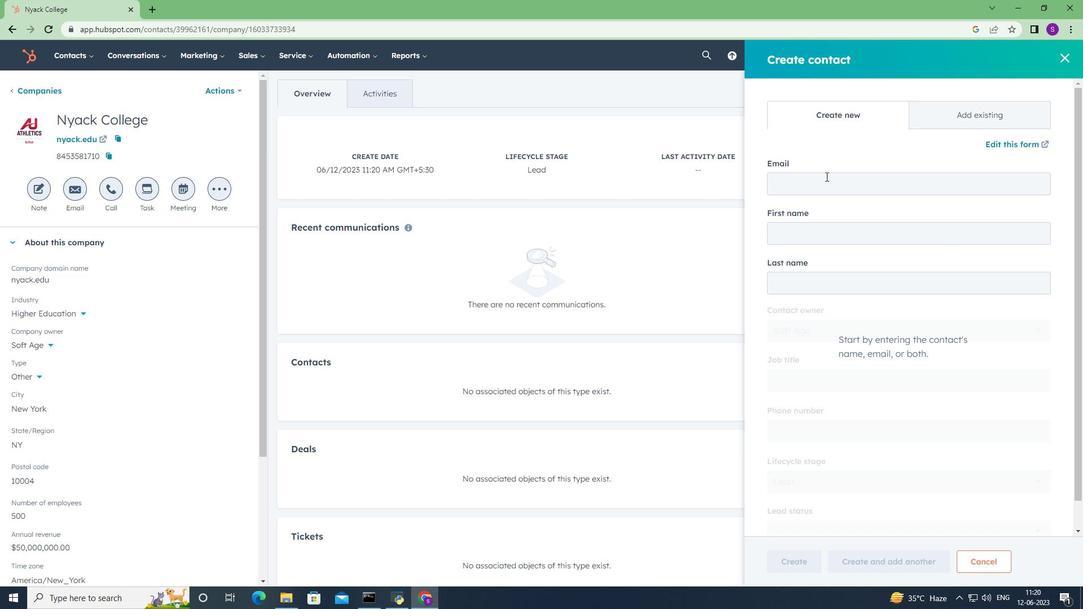 
Action: Key pressed <Key.shift><Key.shift><Key.shift><Key.shift><Key.shift><Key.shift><Key.shift><Key.shift><Key.shift><Key.shift><Key.shift><Key.shift><Key.shift><Key.shift><Key.shift><Key.shift><Key.shift><Key.shift><Key.shift><Key.shift><Key.shift><Key.shift><Key.shift><Key.shift><Key.shift><Key.shift>S
Screenshot: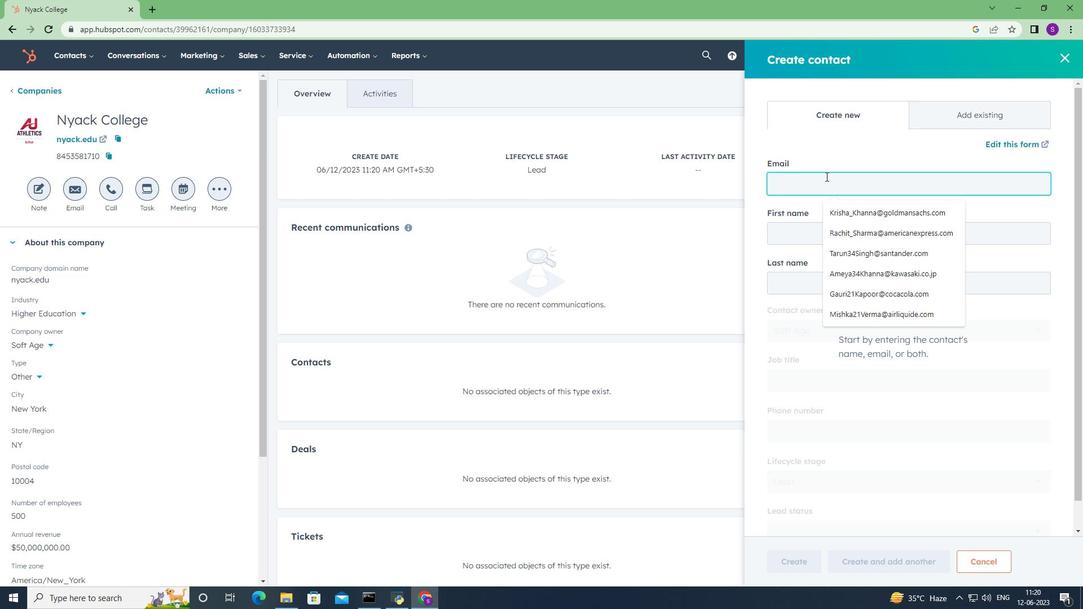
Action: Mouse moved to (826, 177)
Screenshot: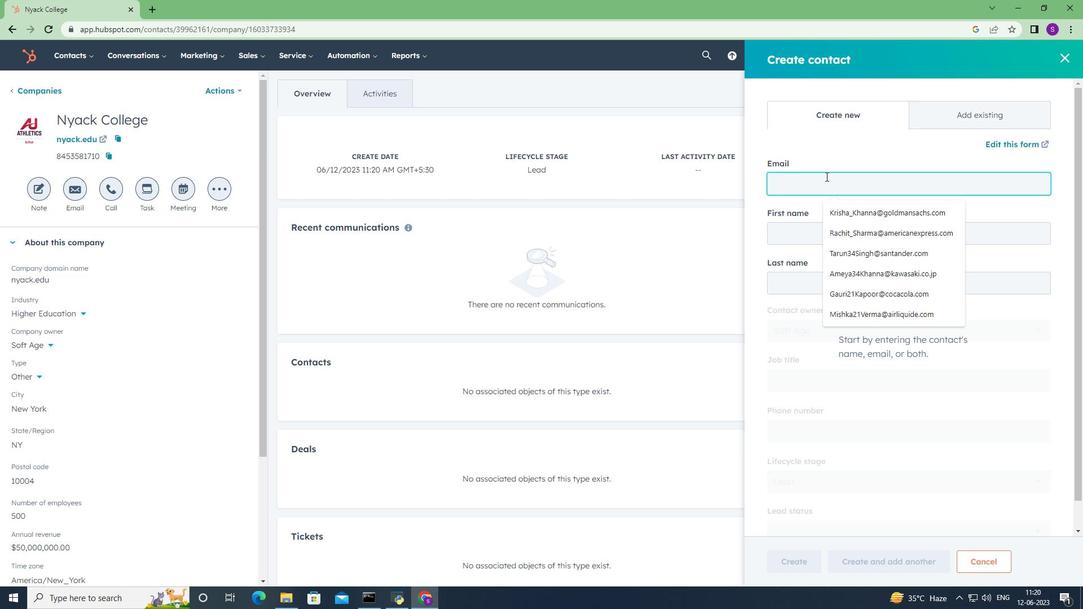 
Action: Key pressed iya2<Key.backspace>34<Key.space><Key.backspace><Key.shift><Key.shift><Key.shift><Key.shift>martinez<Key.shift>@nyack.edu
Screenshot: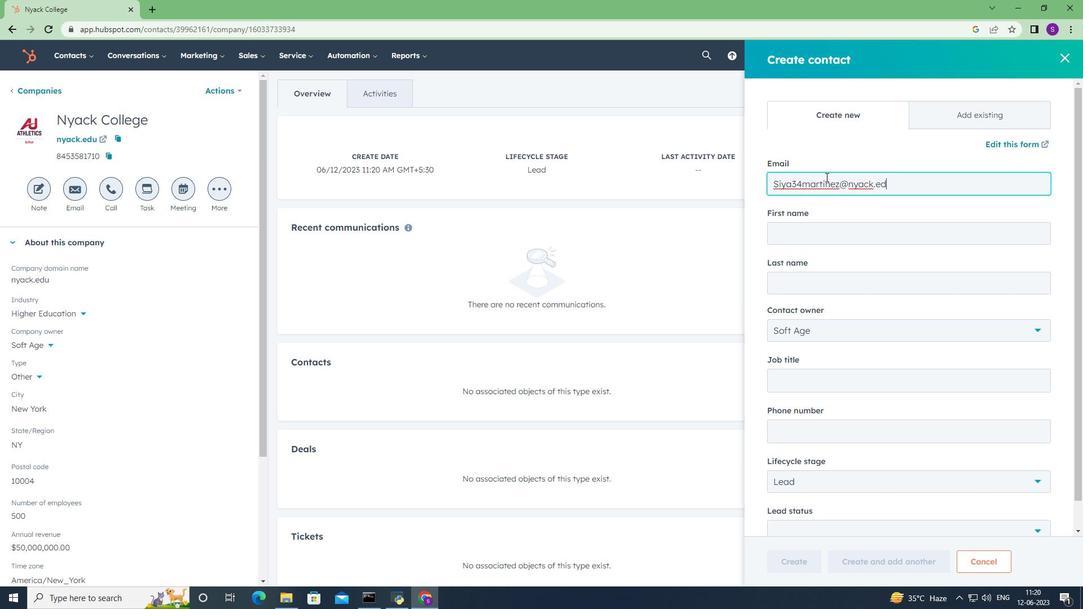 
Action: Mouse moved to (848, 228)
Screenshot: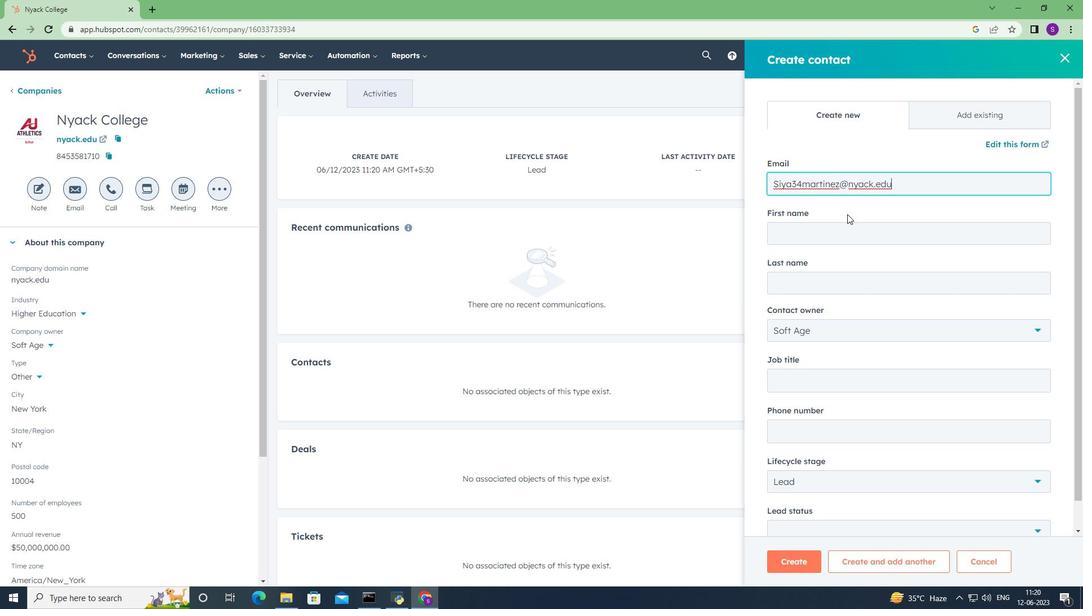 
Action: Mouse pressed left at (848, 228)
Screenshot: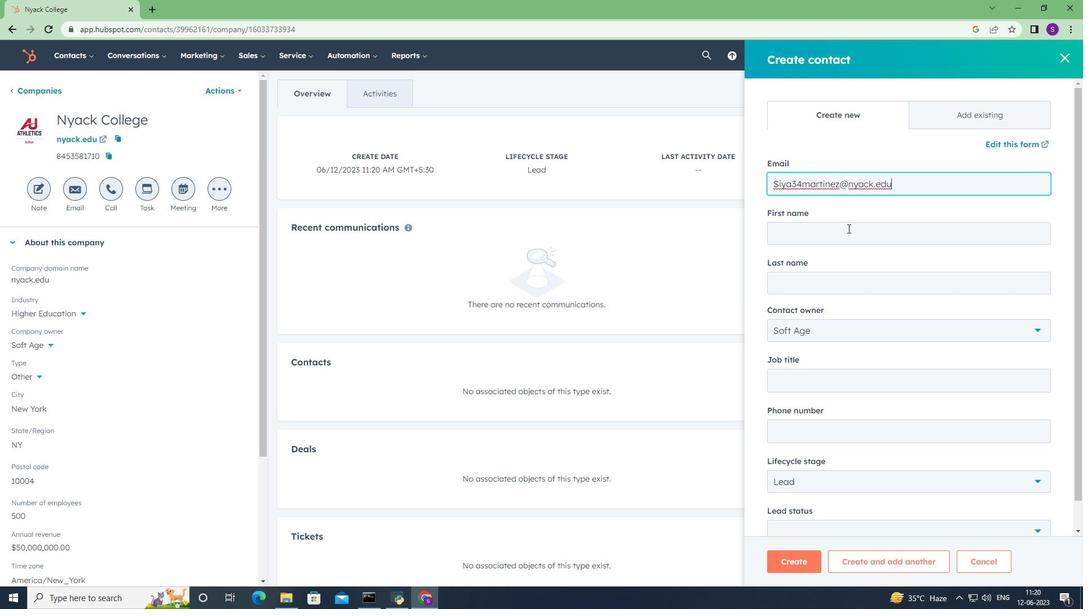 
Action: Key pressed <Key.shift>Siya<Key.tab><Key.shift><Key.shift><Key.shift><Key.shift><Key.shift><Key.shift><Key.shift><Key.shift><Key.shift><Key.shift><Key.shift><Key.shift>Martinez<Key.tab><Key.tab><Key.shift>Software<Key.space><Key.shift>Engineer<Key.tab>7865554326
Screenshot: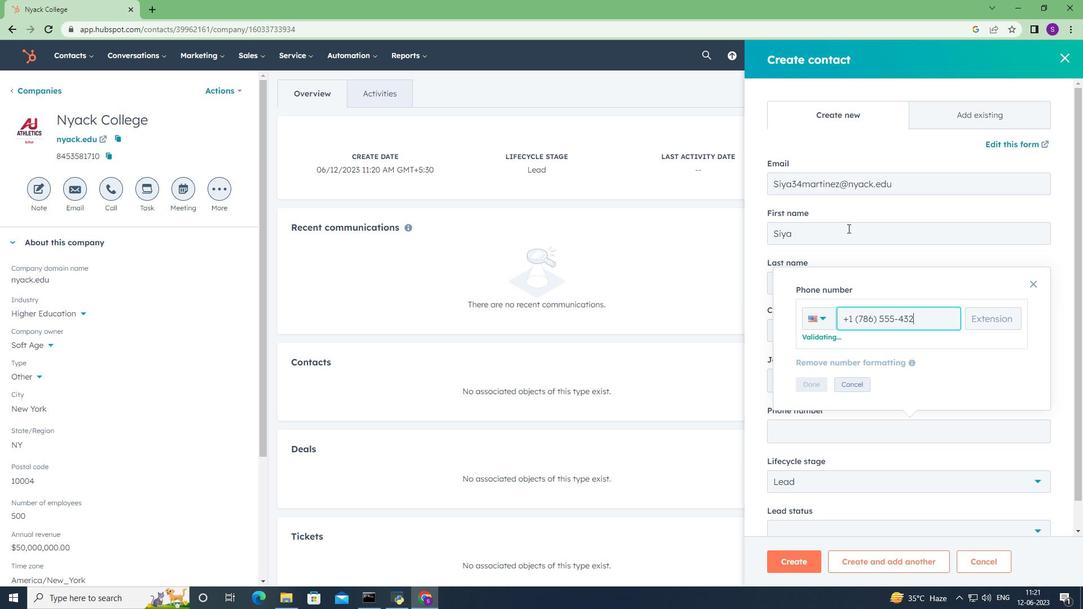 
Action: Mouse moved to (812, 381)
Screenshot: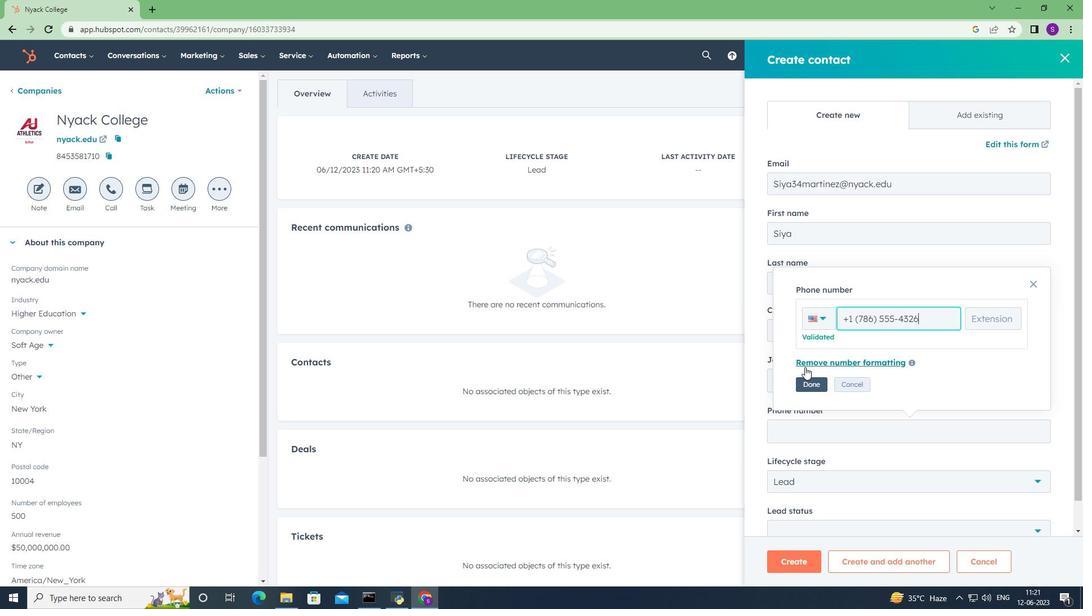 
Action: Mouse pressed left at (812, 381)
Screenshot: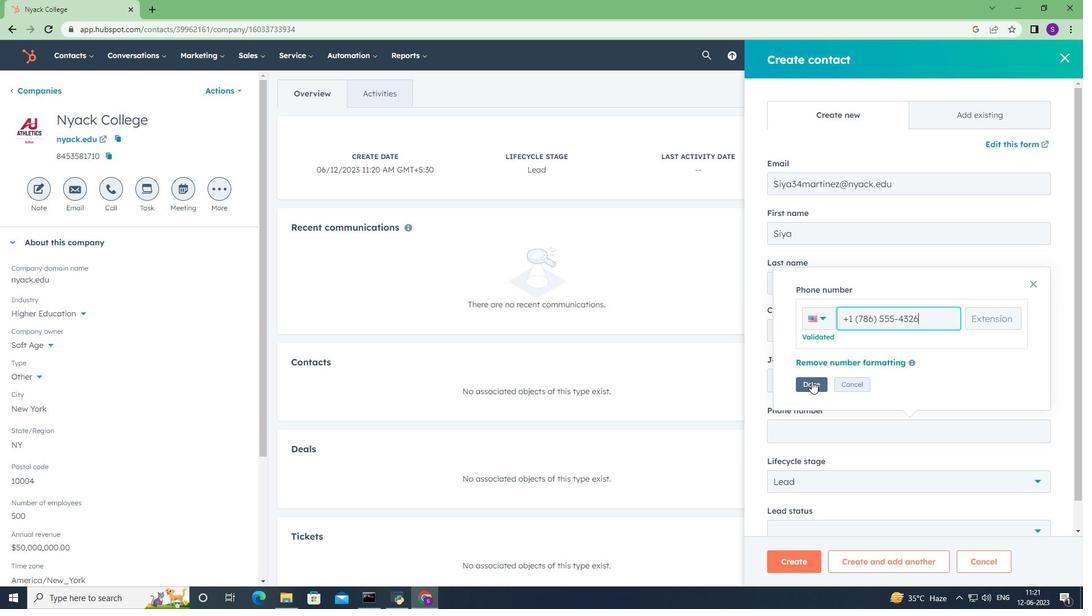 
Action: Mouse moved to (928, 423)
Screenshot: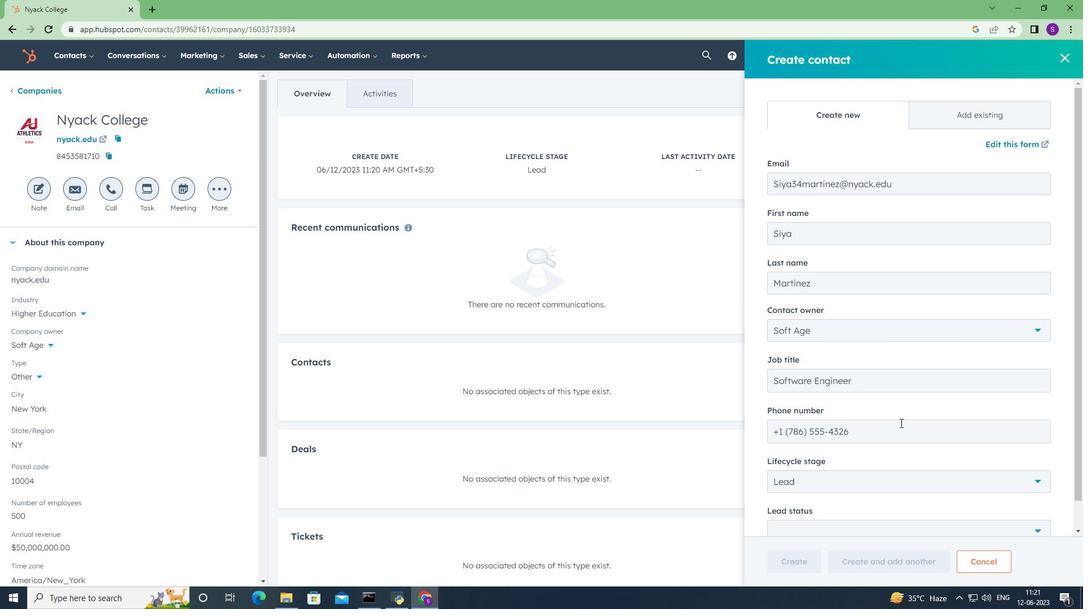 
Action: Mouse scrolled (928, 422) with delta (0, 0)
Screenshot: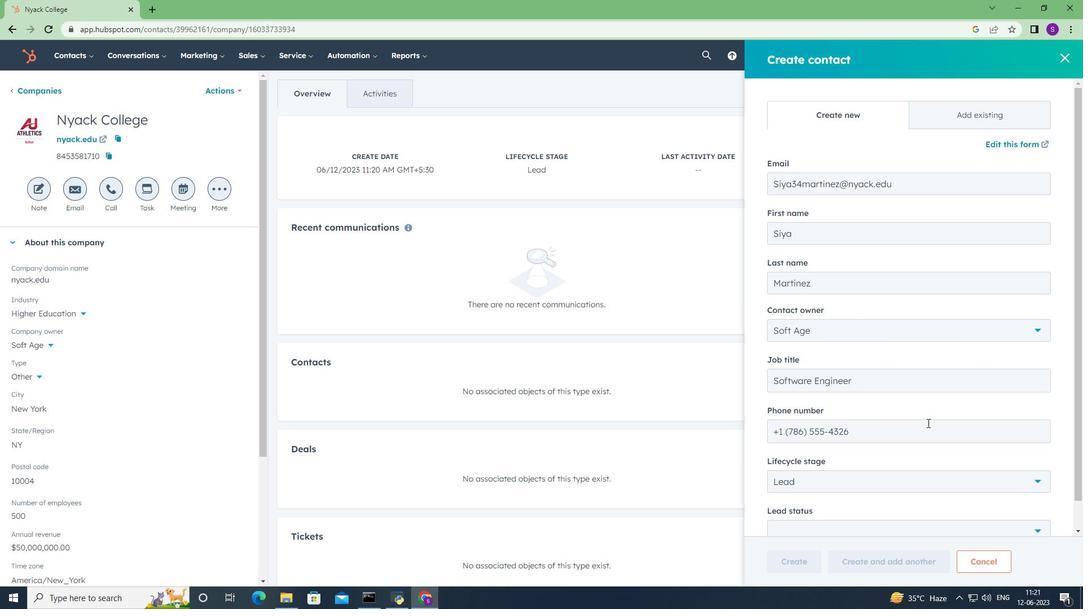 
Action: Mouse scrolled (928, 422) with delta (0, 0)
Screenshot: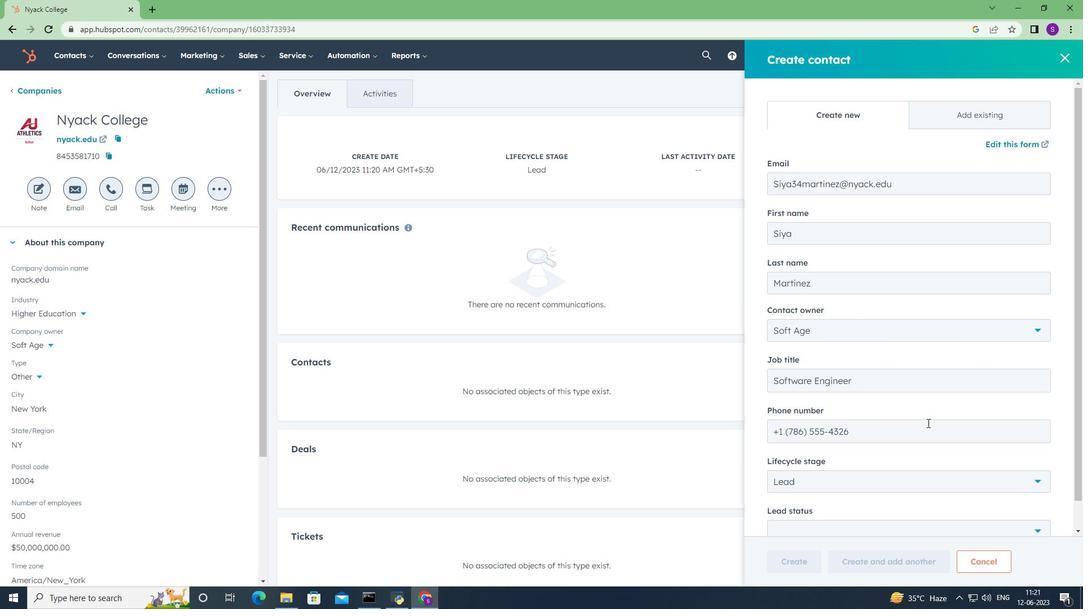 
Action: Mouse scrolled (928, 422) with delta (0, 0)
Screenshot: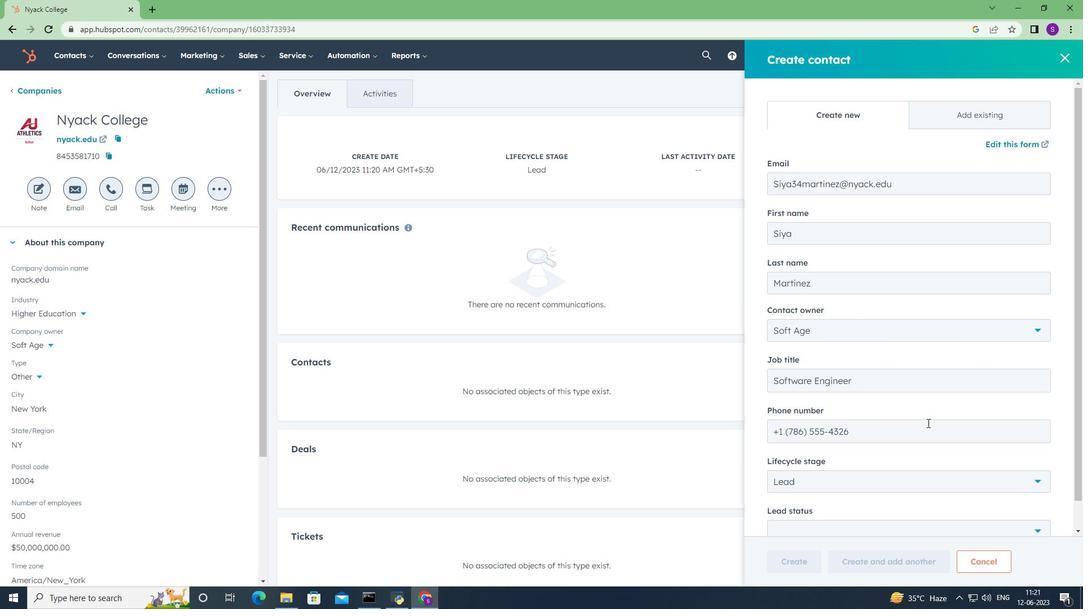 
Action: Mouse scrolled (928, 422) with delta (0, 0)
Screenshot: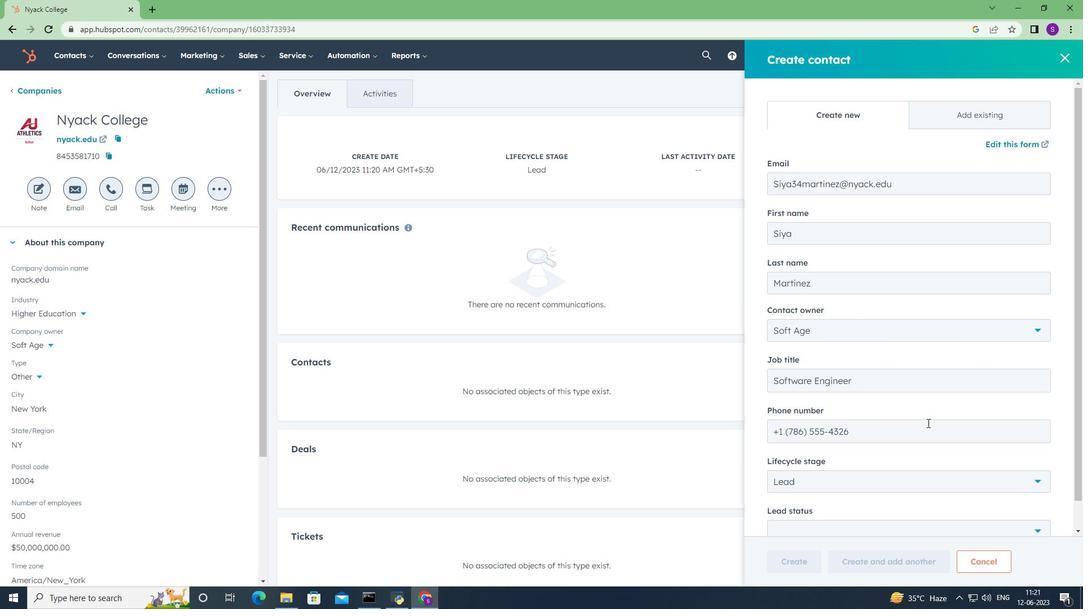 
Action: Mouse moved to (969, 451)
Screenshot: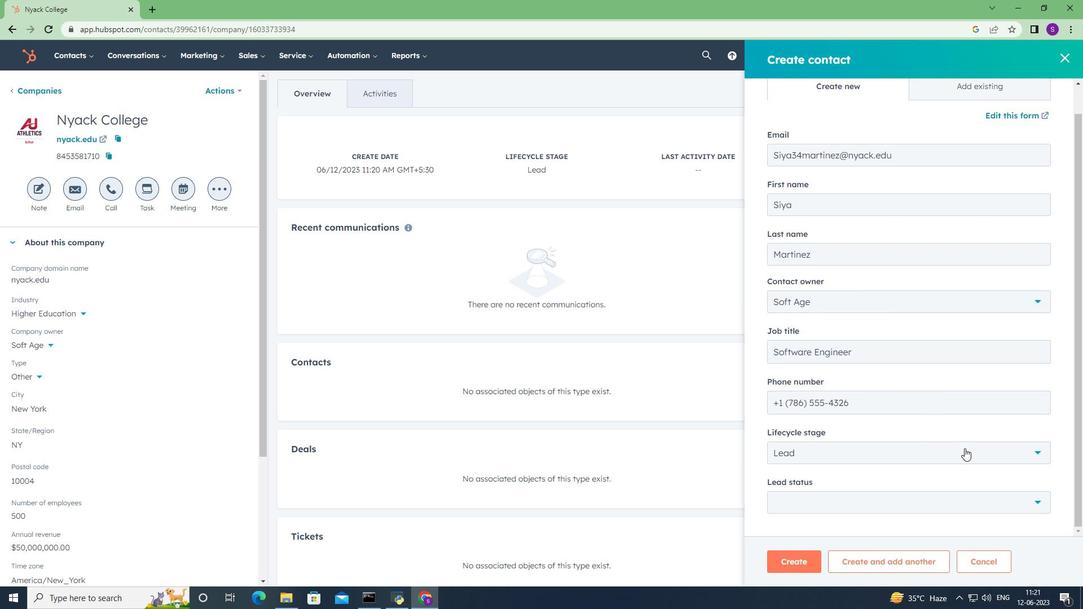 
Action: Mouse pressed left at (969, 451)
Screenshot: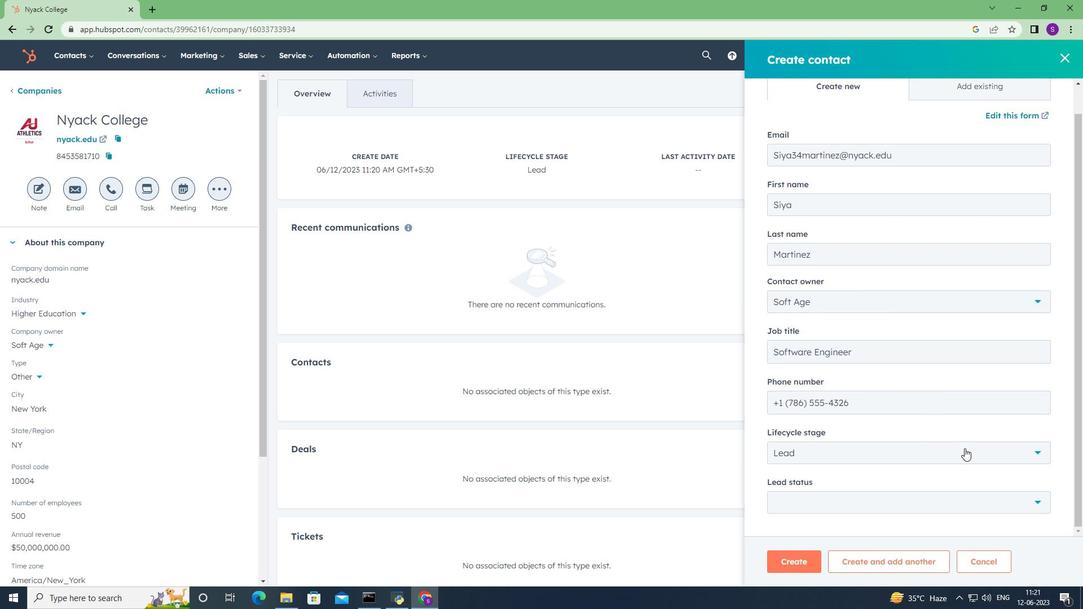 
Action: Mouse moved to (858, 353)
Screenshot: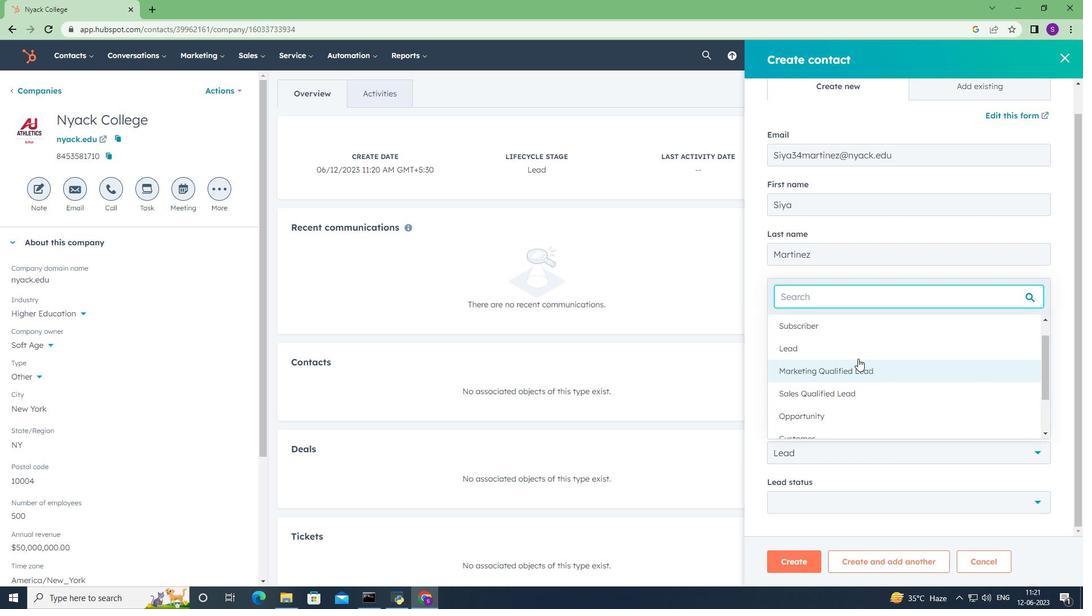 
Action: Mouse pressed left at (858, 353)
Screenshot: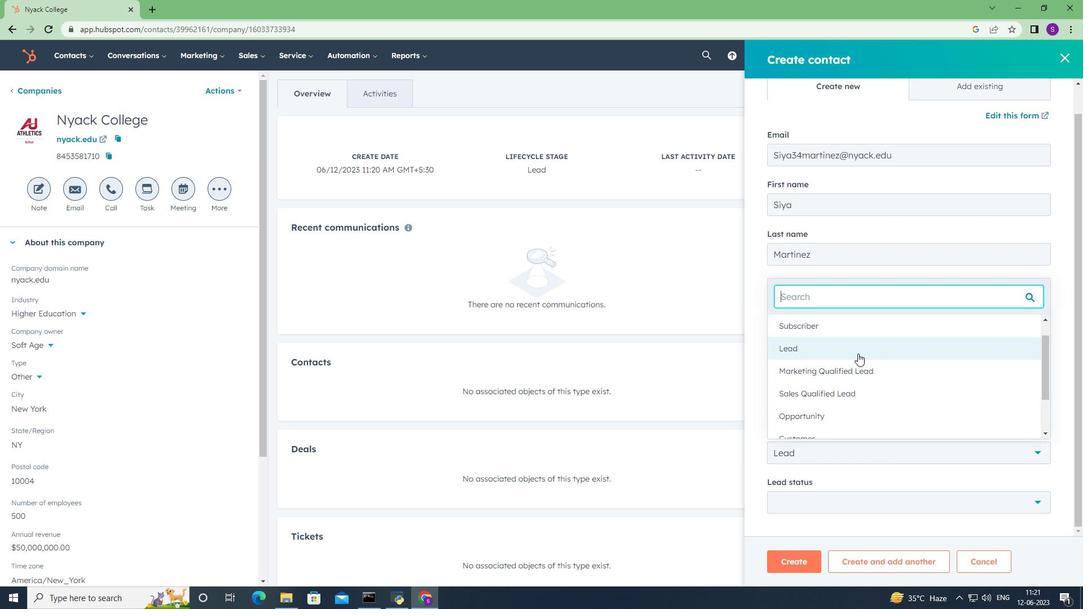 
Action: Mouse moved to (953, 507)
Screenshot: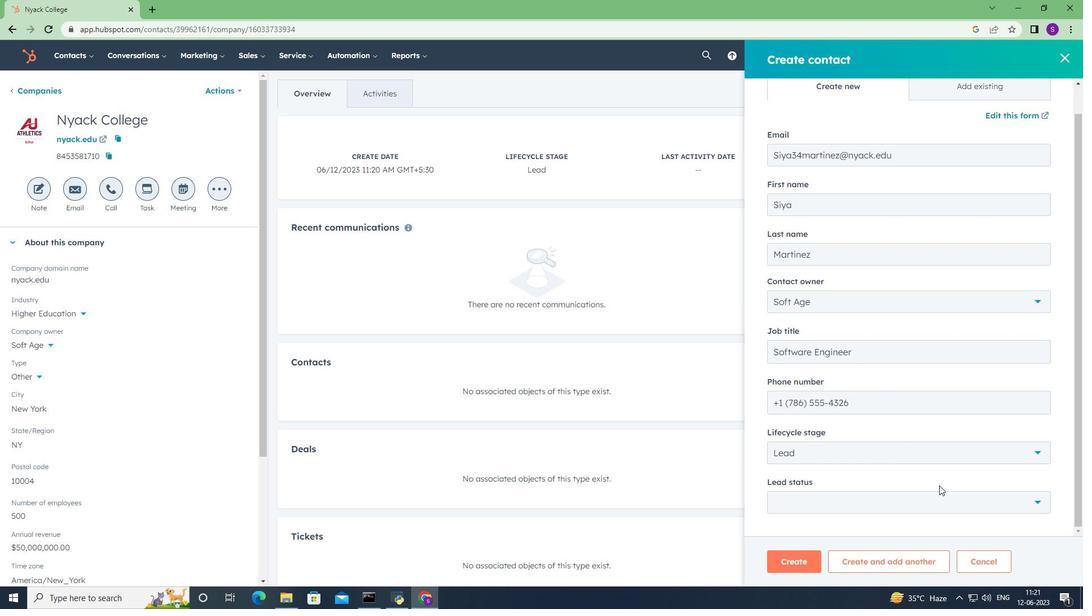 
Action: Mouse pressed left at (953, 507)
Screenshot: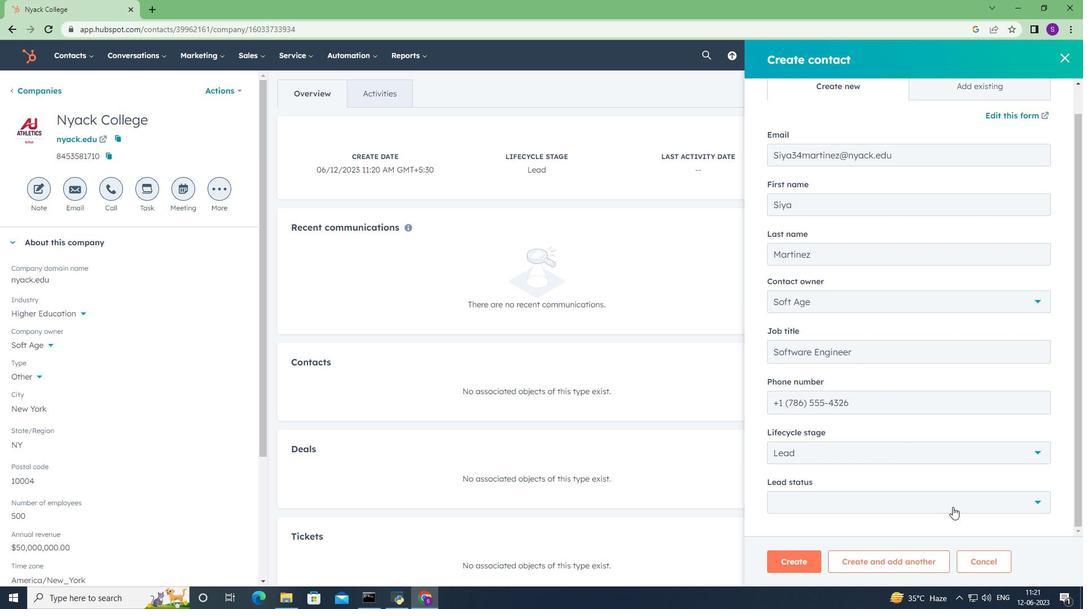 
Action: Mouse moved to (863, 436)
Screenshot: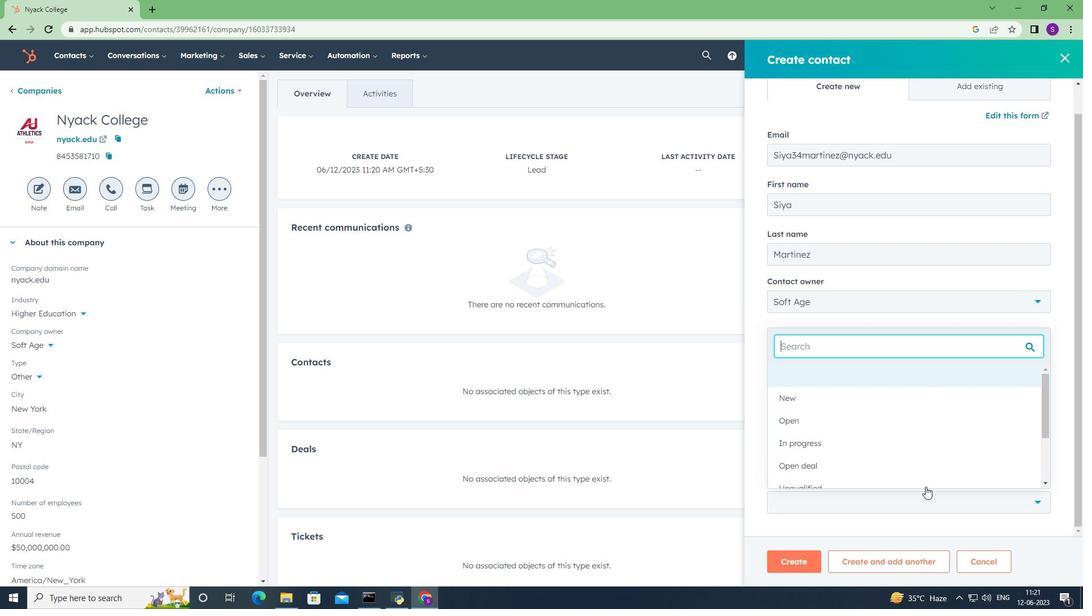 
Action: Mouse scrolled (863, 436) with delta (0, 0)
Screenshot: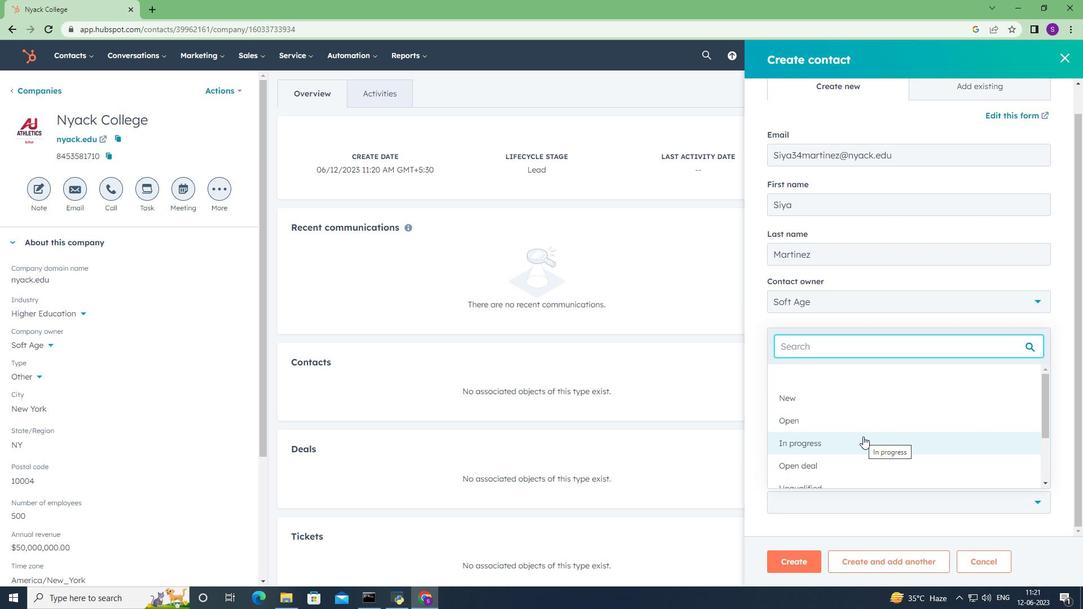 
Action: Mouse scrolled (863, 436) with delta (0, 0)
Screenshot: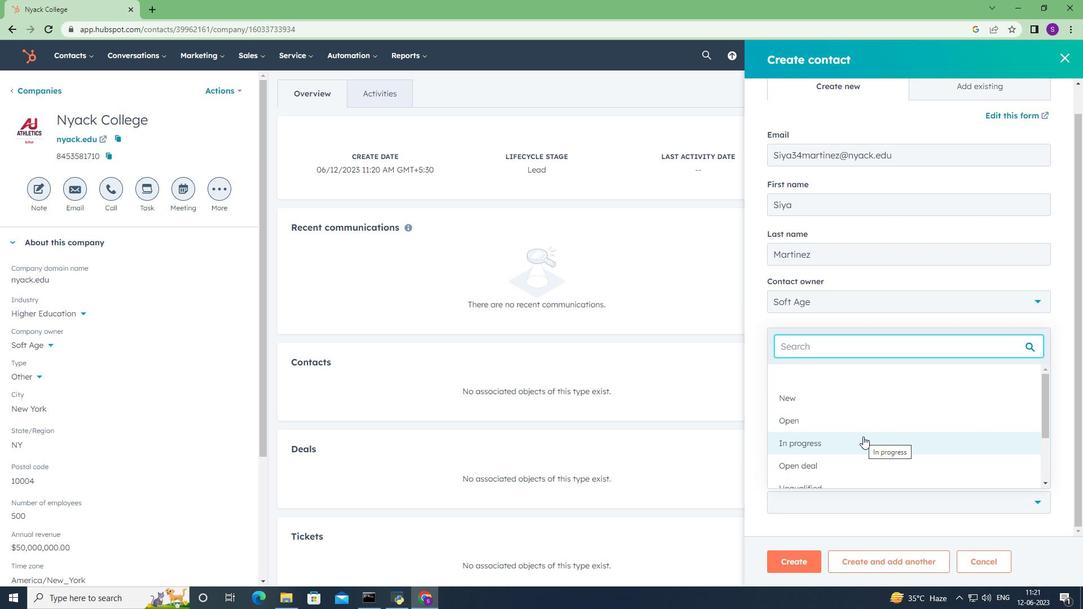 
Action: Mouse scrolled (863, 436) with delta (0, 0)
Screenshot: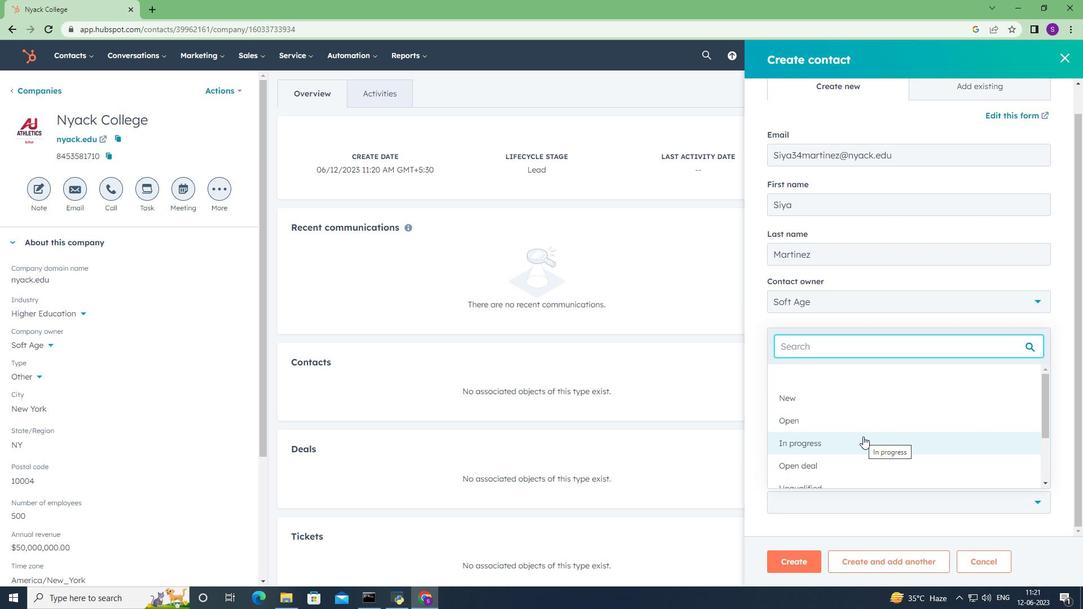 
Action: Mouse scrolled (863, 436) with delta (0, 0)
Screenshot: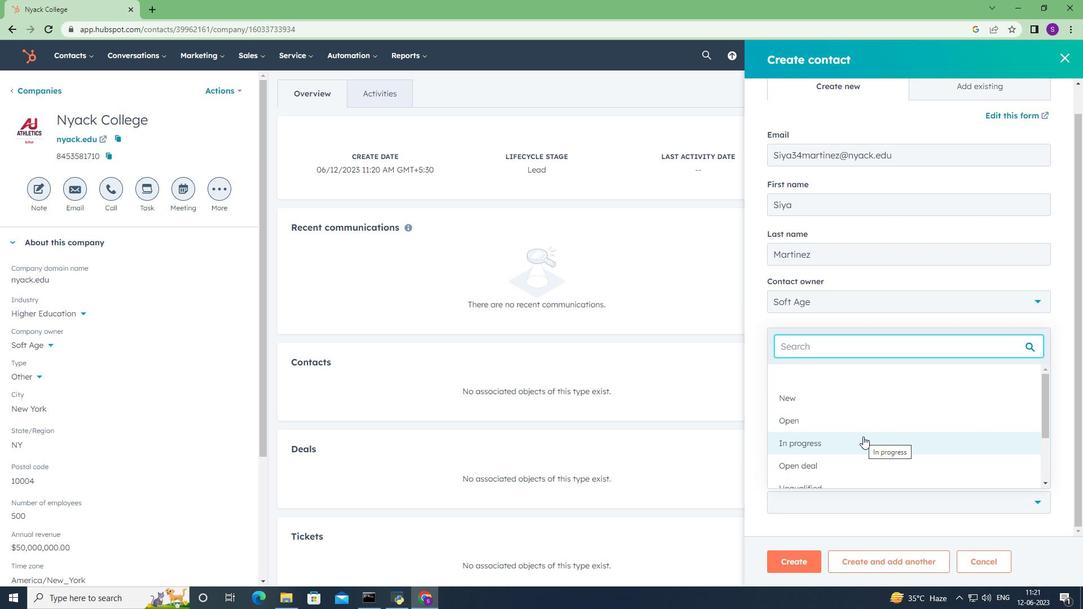 
Action: Mouse moved to (849, 423)
Screenshot: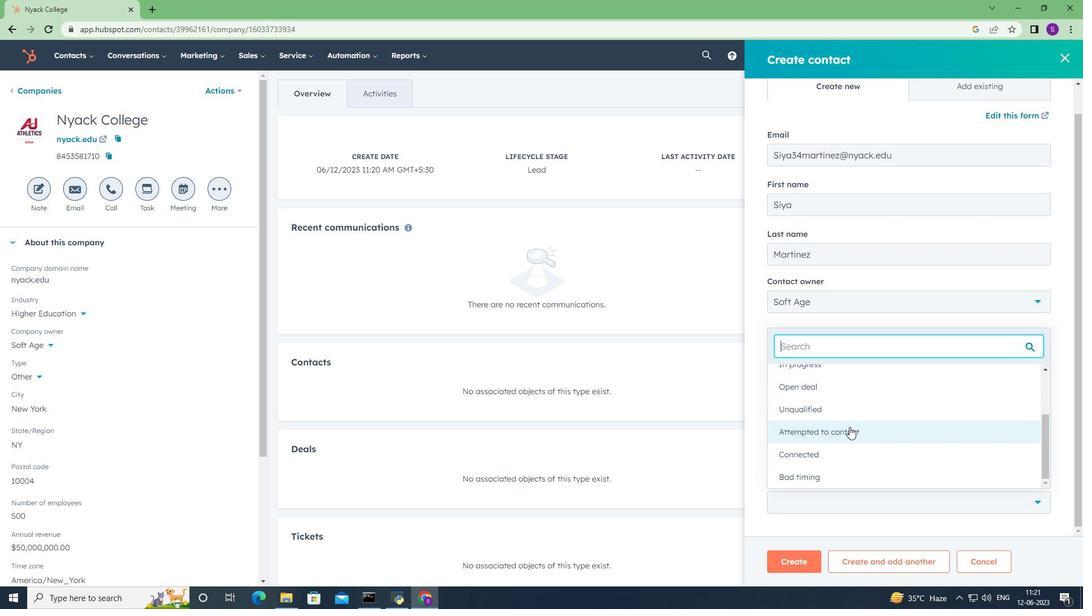 
Action: Mouse scrolled (849, 423) with delta (0, 0)
Screenshot: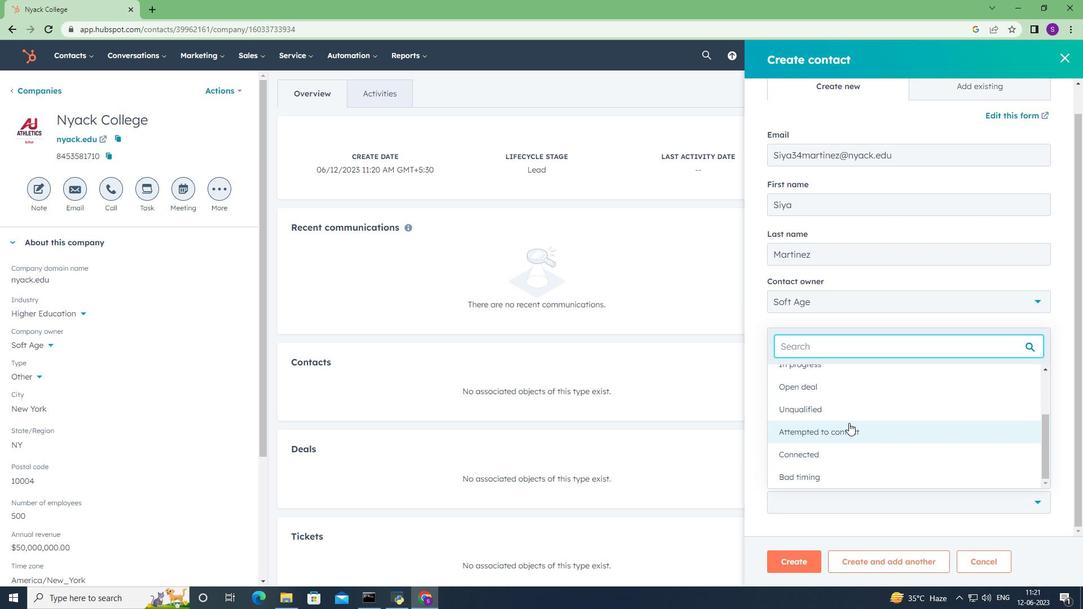 
Action: Mouse scrolled (849, 423) with delta (0, 0)
Screenshot: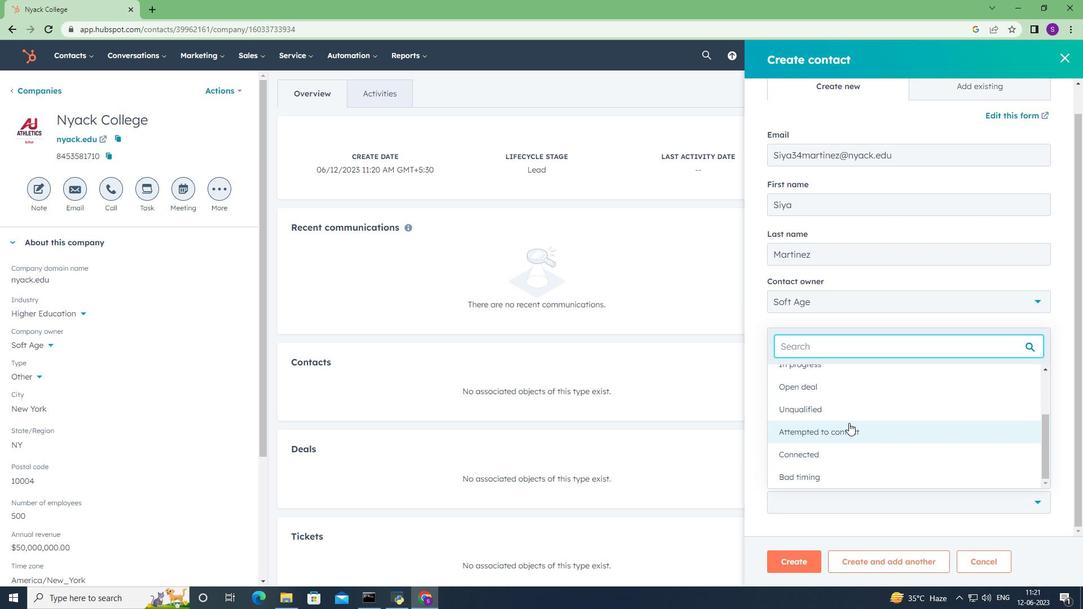 
Action: Mouse moved to (810, 447)
Screenshot: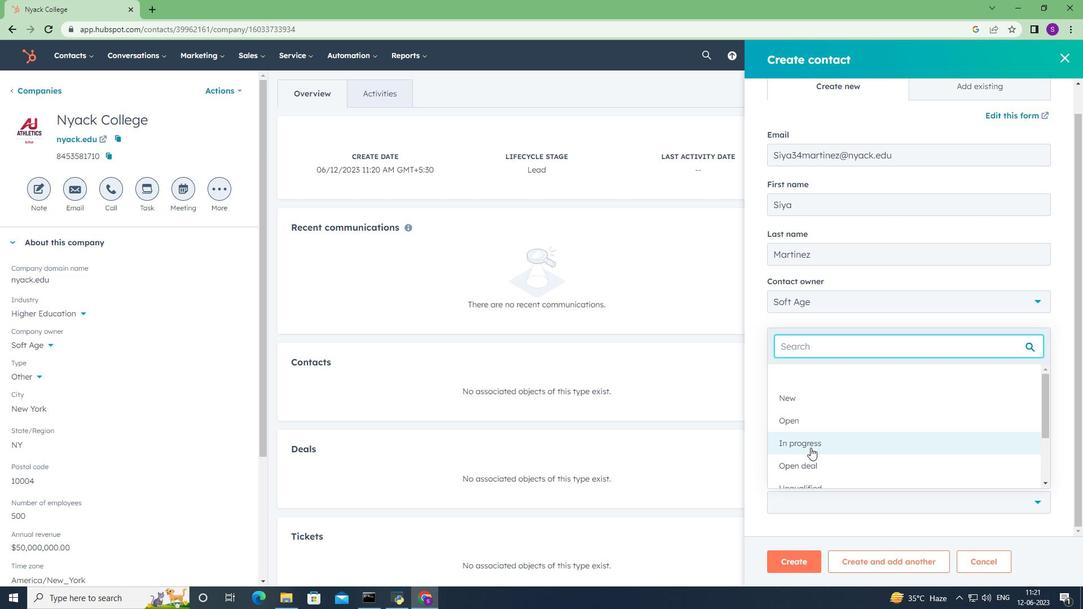 
Action: Mouse pressed left at (810, 447)
Screenshot: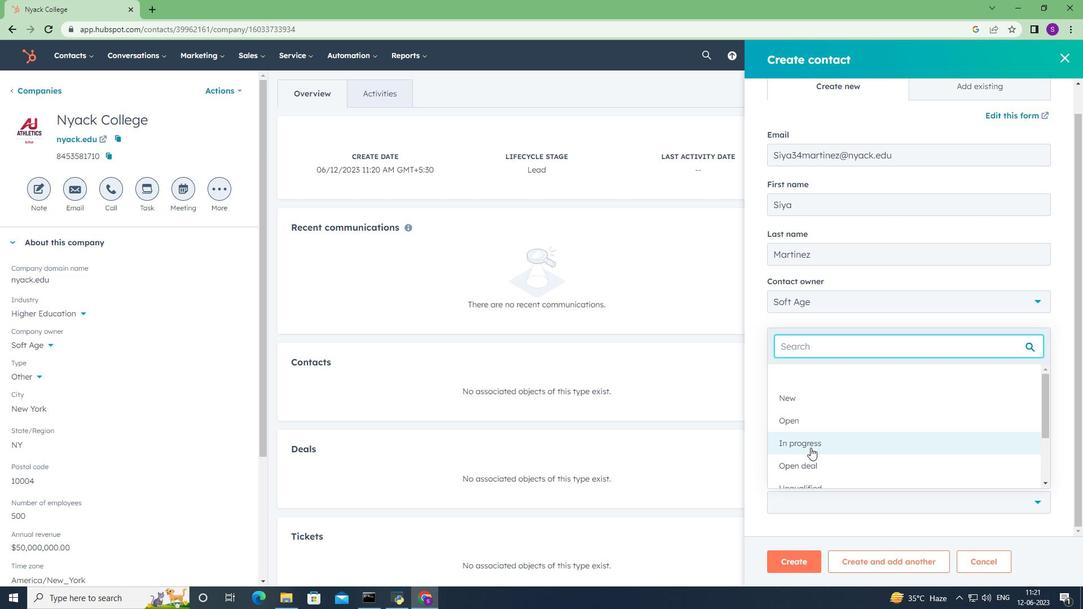 
Action: Mouse moved to (798, 563)
Screenshot: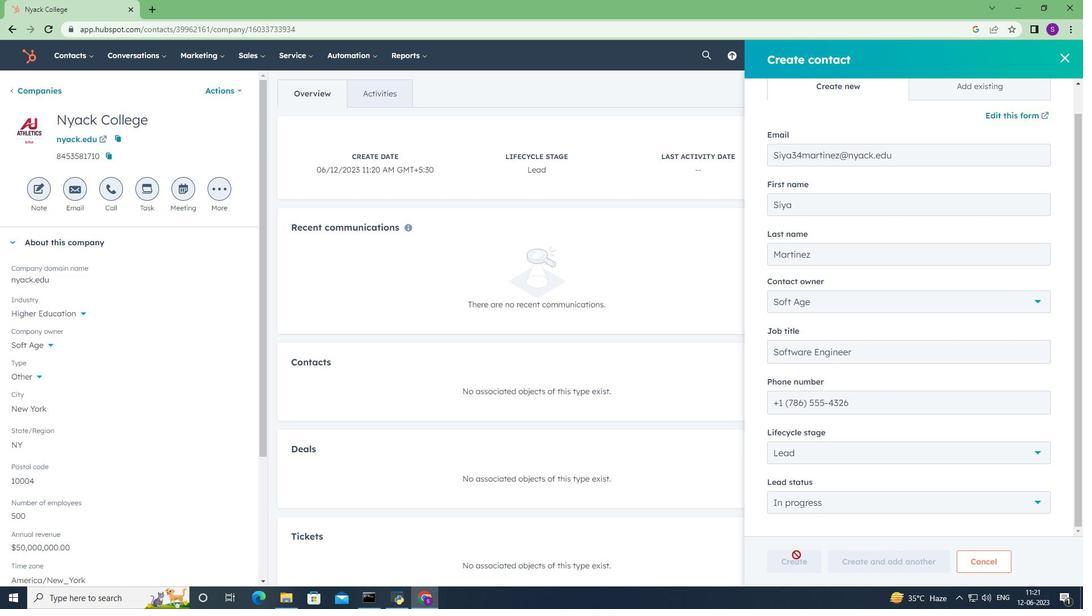 
Action: Mouse pressed left at (798, 563)
Screenshot: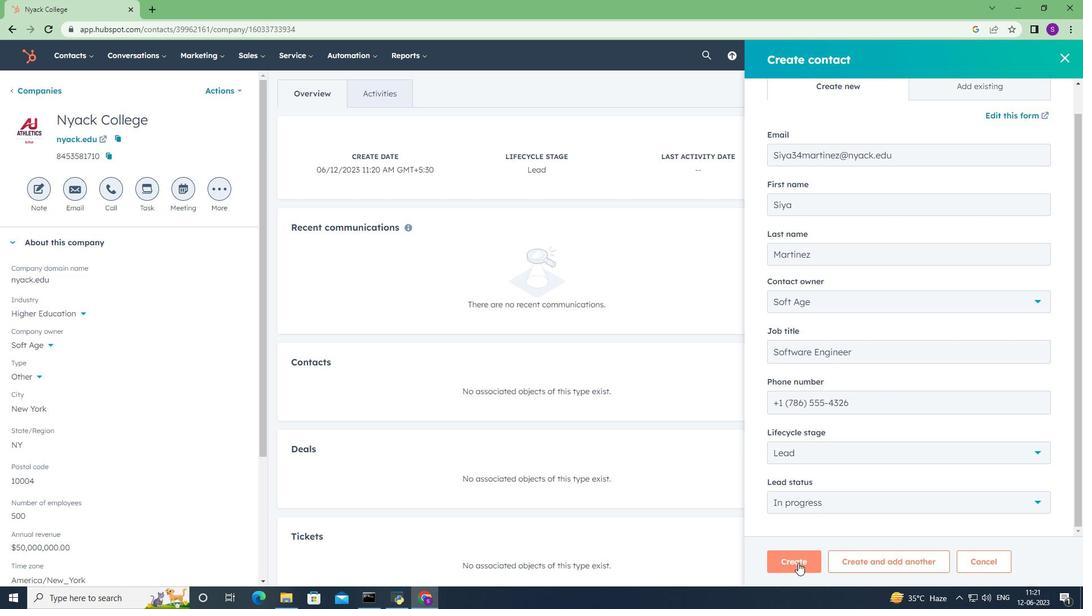 
Action: Mouse moved to (675, 403)
Screenshot: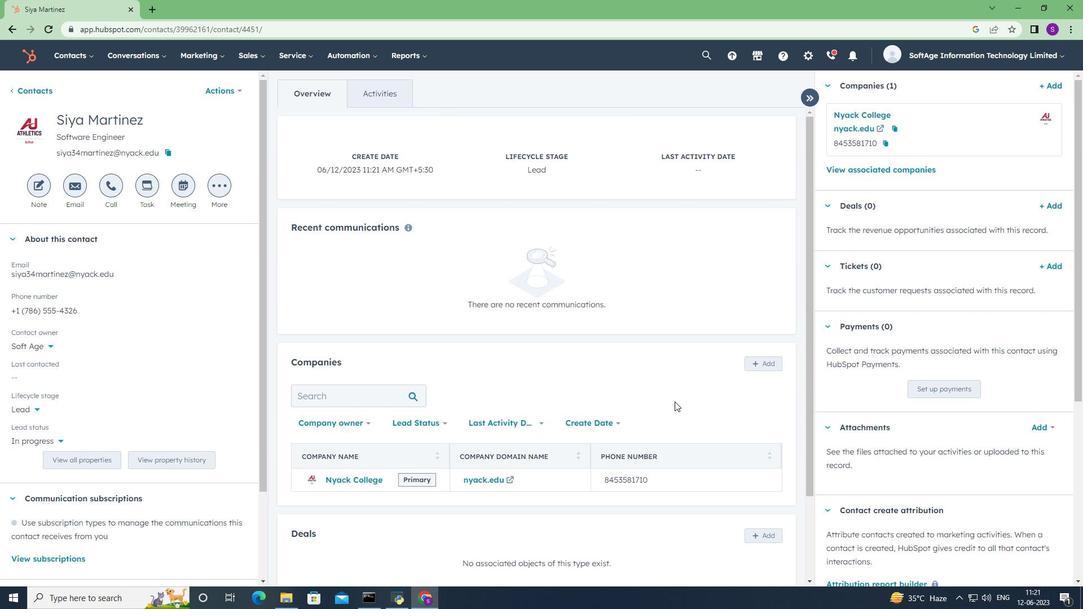 
Action: Mouse scrolled (675, 402) with delta (0, 0)
Screenshot: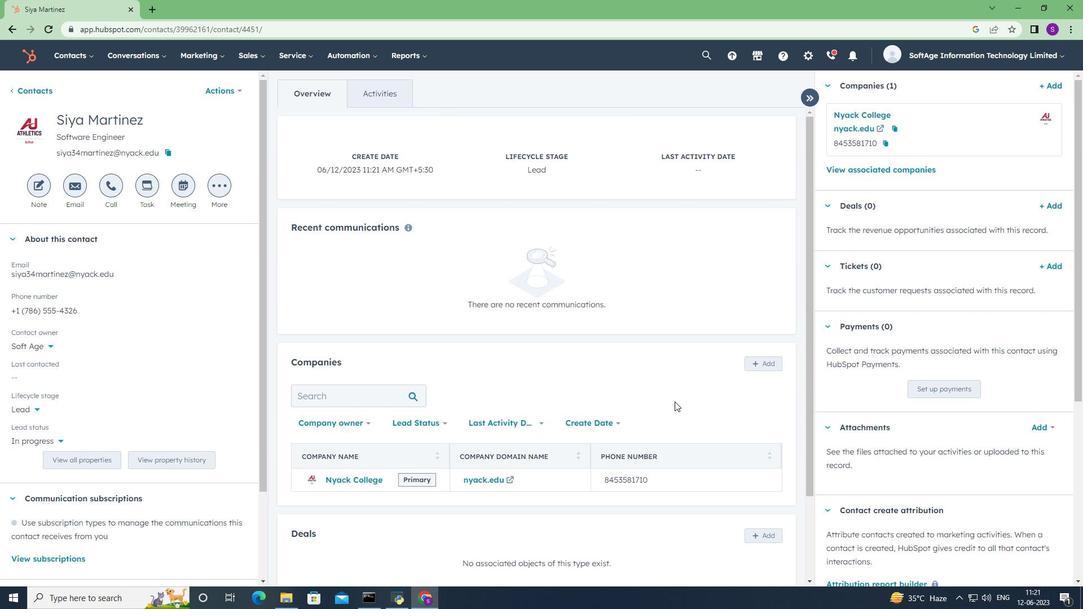 
Action: Mouse scrolled (675, 402) with delta (0, 0)
Screenshot: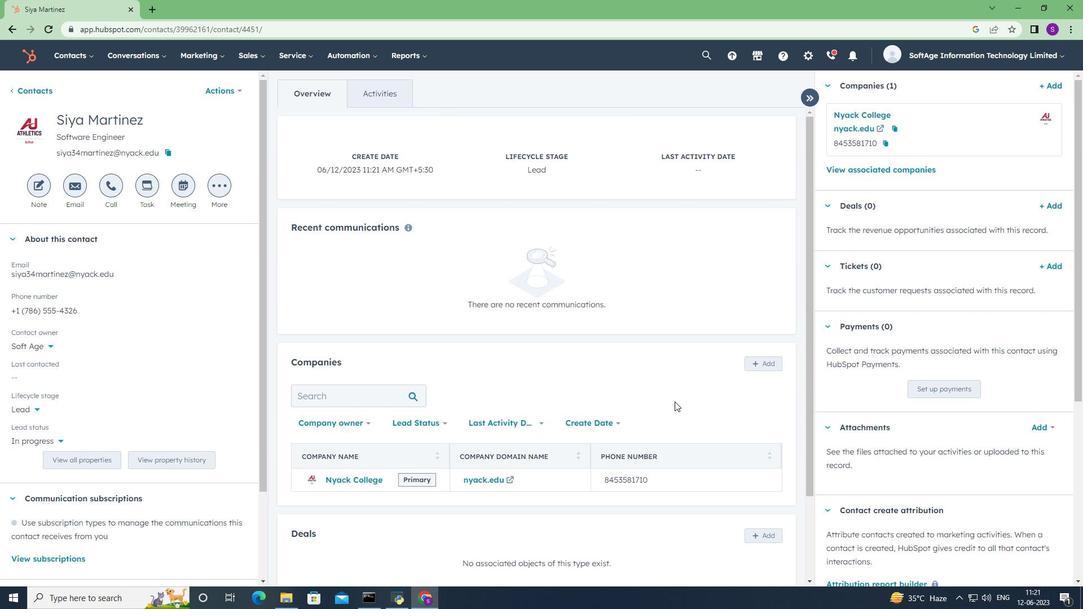 
Action: Mouse scrolled (675, 402) with delta (0, 0)
Screenshot: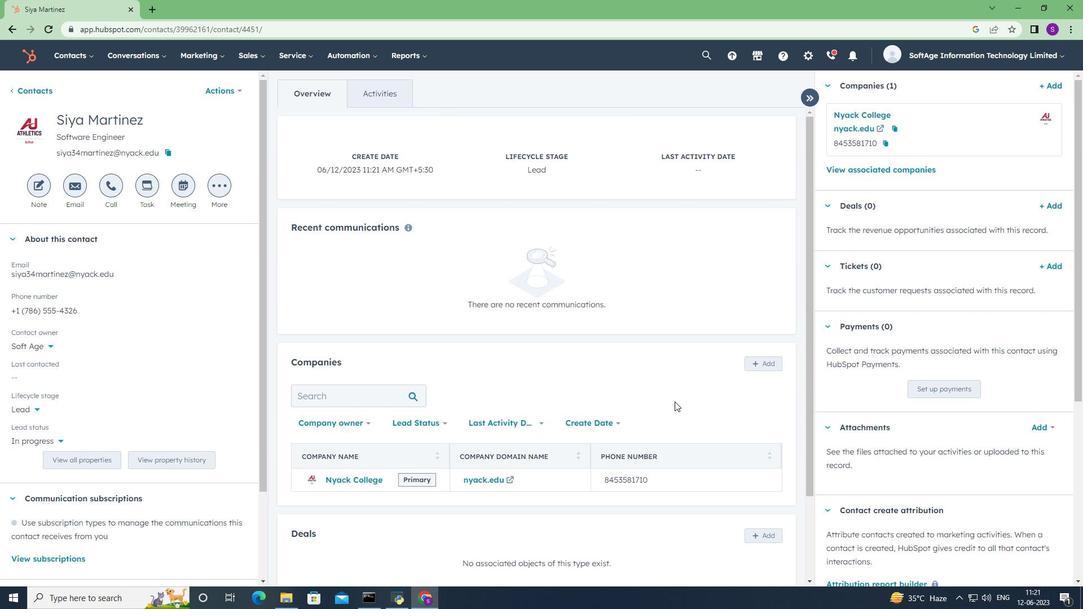 
Action: Mouse scrolled (675, 402) with delta (0, 0)
Screenshot: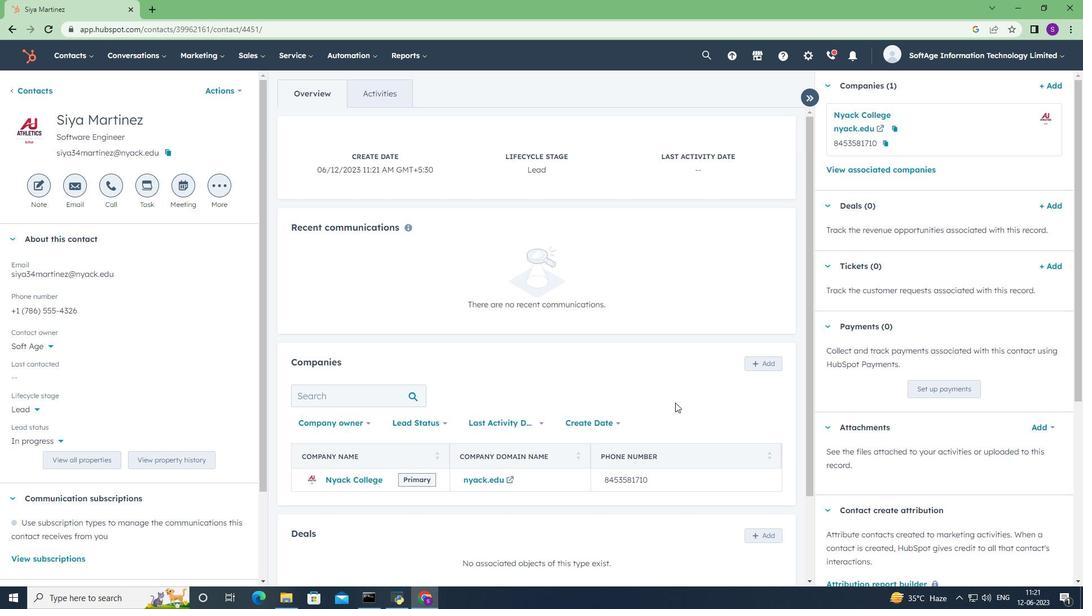 
Action: Mouse scrolled (675, 402) with delta (0, 0)
Screenshot: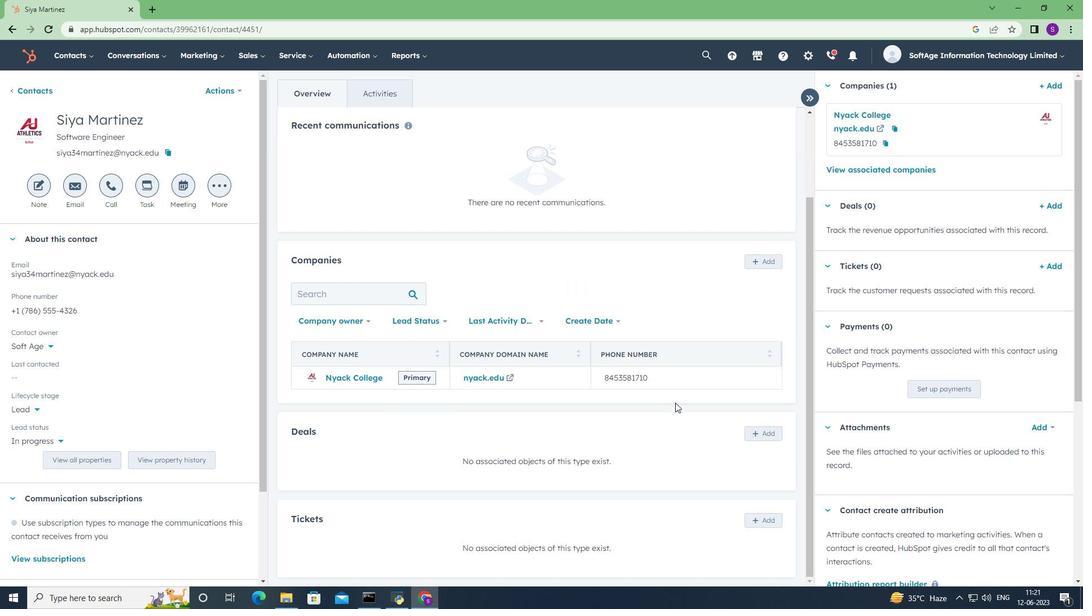 
Action: Mouse scrolled (675, 402) with delta (0, 0)
Screenshot: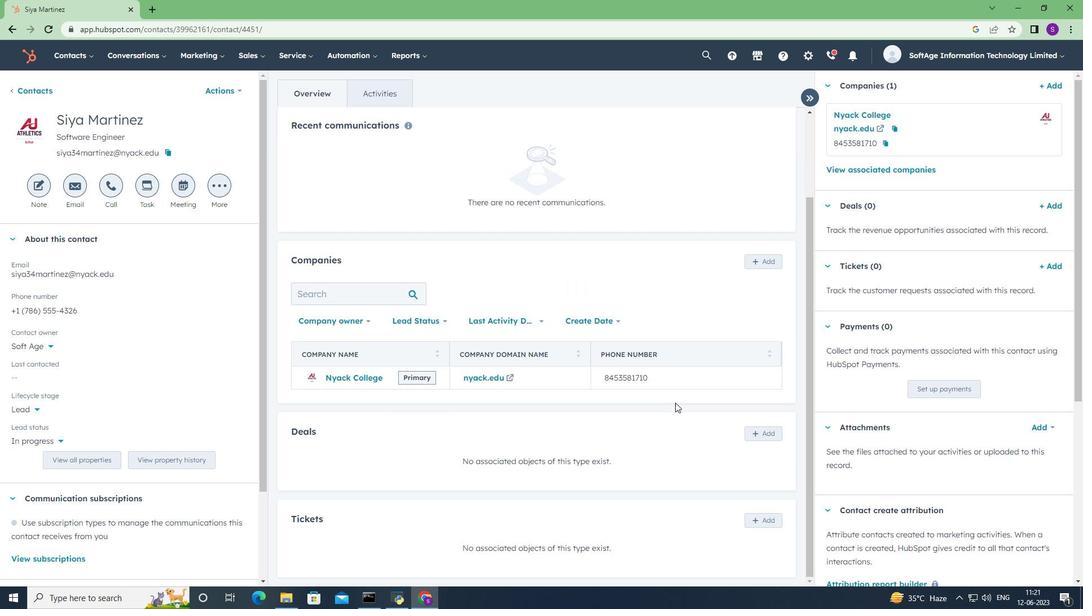 
Action: Mouse moved to (678, 403)
Screenshot: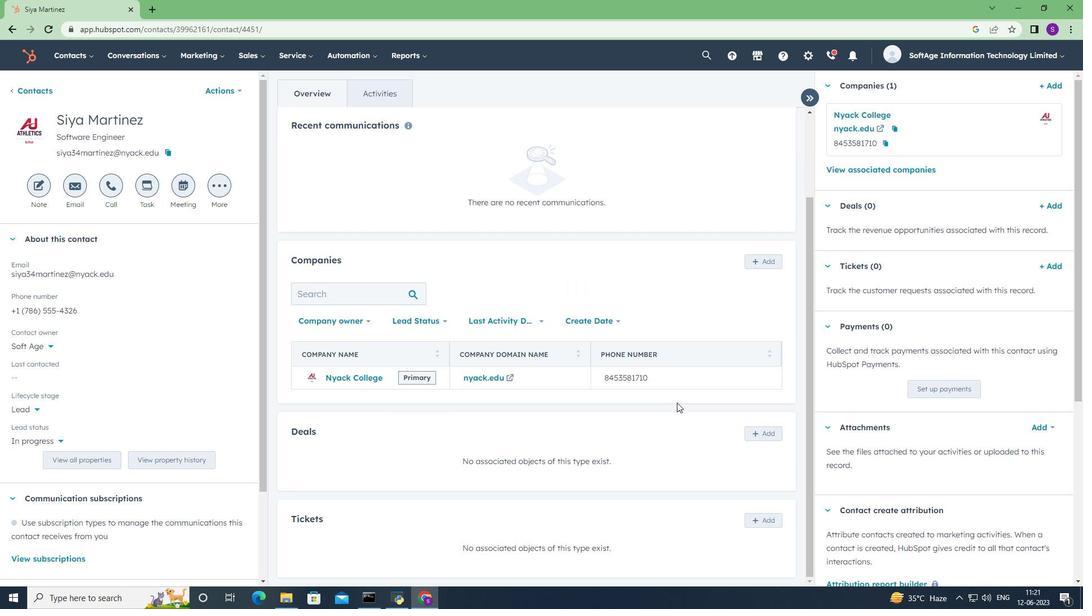 
